 Task: Add an event with the title Product Development Brainstorming Session, date '2023/10/09', time 8:30 AM to 10:30 AMand add a description: This webinar is designed to provide participants with valuable insights into effective digital marketing strategies. It covers a wide range of topics, including search engine optimization (SEO), social media marketing, content marketing, email marketing, paid advertising, and more., put the event into Yellow category . Add location for the event as: 789 Reina Sofia Museum, Madrid, Spain, logged in from the account softage.3@softage.netand send the event invitation to softage.6@softage.net and softage.7@softage.net. Set a reminder for the event 12 hour before
Action: Mouse moved to (96, 98)
Screenshot: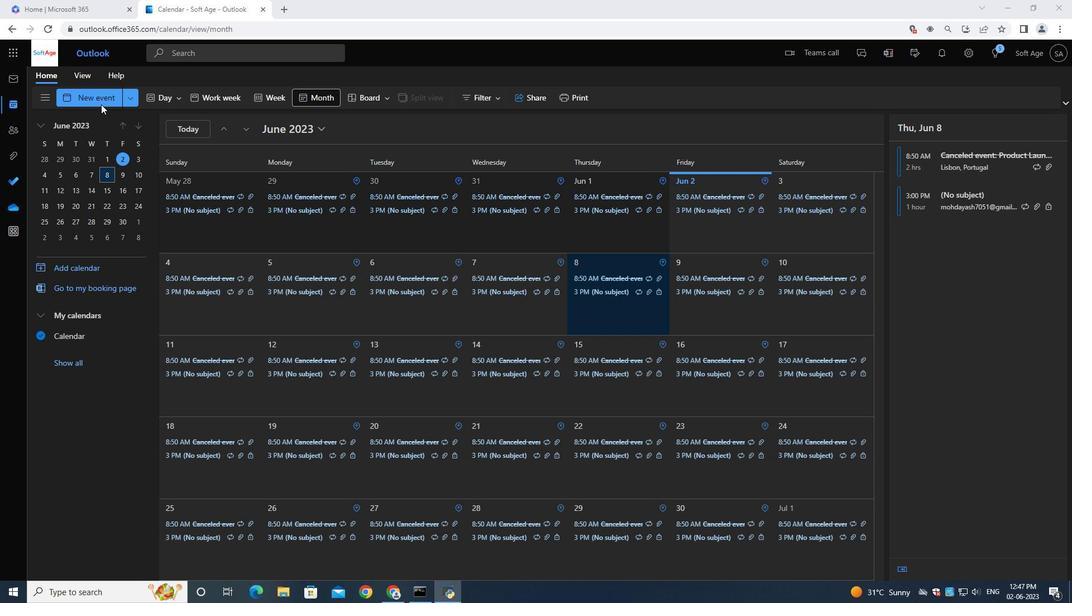 
Action: Mouse pressed left at (96, 98)
Screenshot: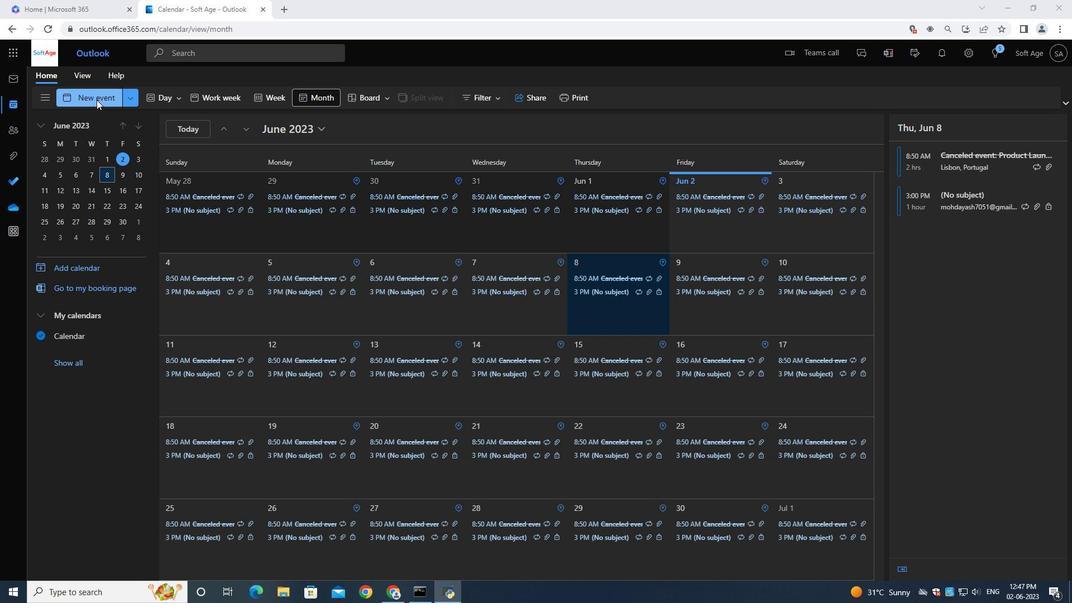 
Action: Mouse moved to (283, 168)
Screenshot: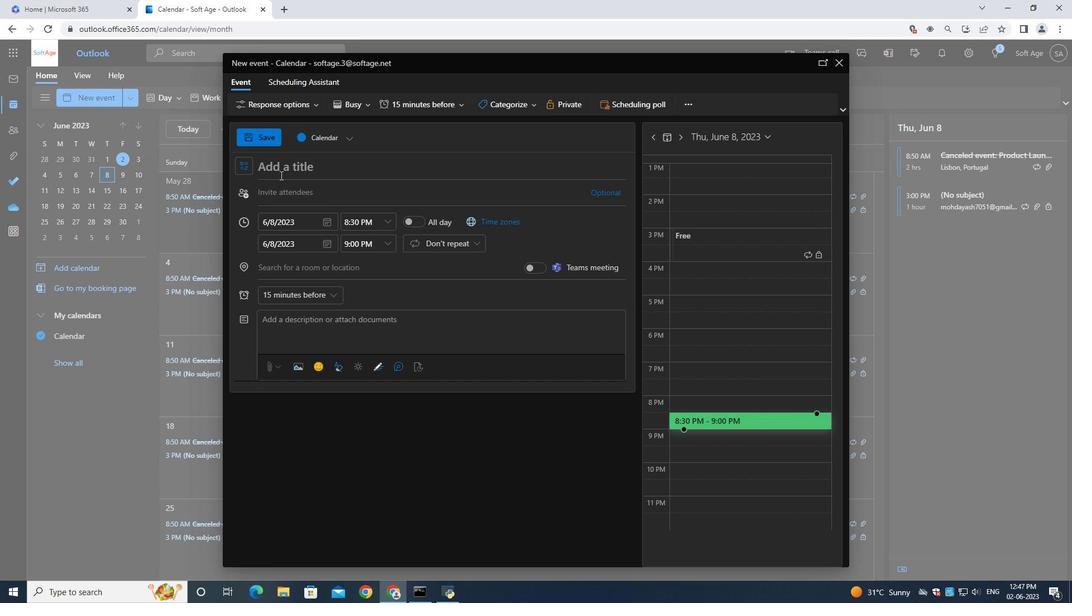 
Action: Mouse pressed left at (283, 168)
Screenshot: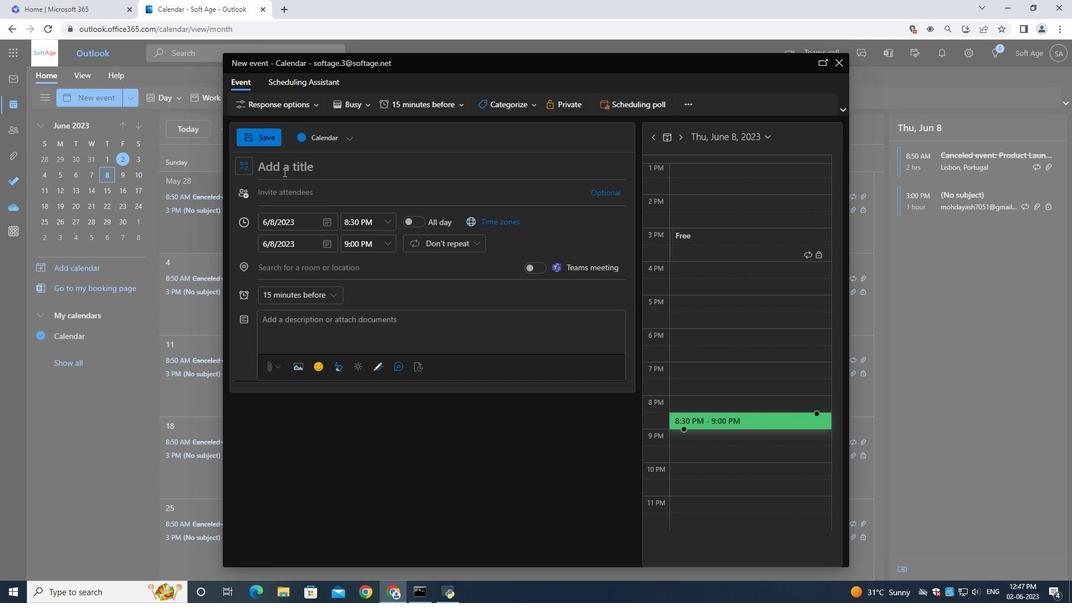 
Action: Key pressed <Key.shift>Product<Key.space><Key.shift>Development<Key.space><Key.shift><Key.shift><Key.shift><Key.shift><Key.shift><Key.shift><Key.shift><Key.shift><Key.shift><Key.shift><Key.shift><Key.shift><Key.shift><Key.shift><Key.shift><Key.shift><Key.shift><Key.shift><Key.shift><Key.shift><Key.shift><Key.shift><Key.shift><Key.shift><Key.shift><Key.shift><Key.shift><Key.shift><Key.shift><Key.shift><Key.shift><Key.shift><Key.shift><Key.shift><Key.shift><Key.shift><Key.shift><Key.shift><Key.shift><Key.shift><Key.shift><Key.shift>Brainstorming<Key.space><Key.shift>Session
Screenshot: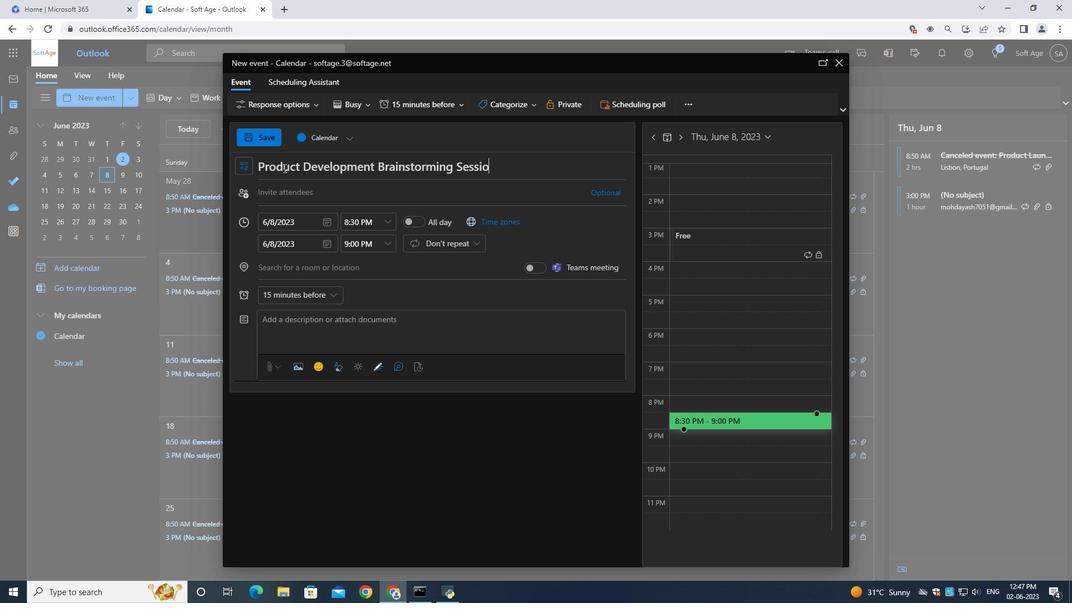 
Action: Mouse moved to (331, 224)
Screenshot: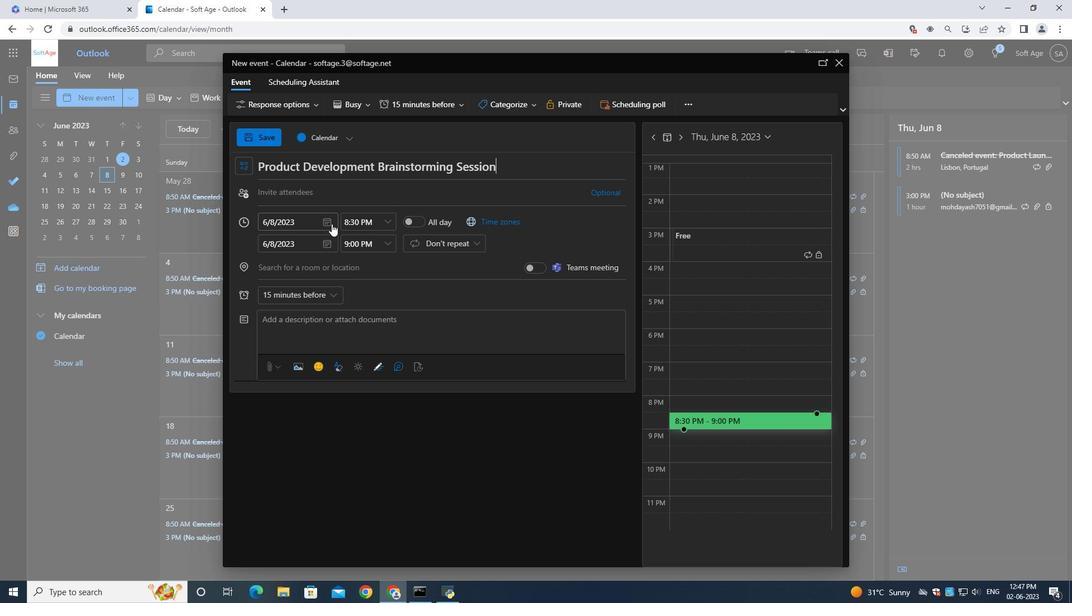 
Action: Mouse pressed left at (331, 224)
Screenshot: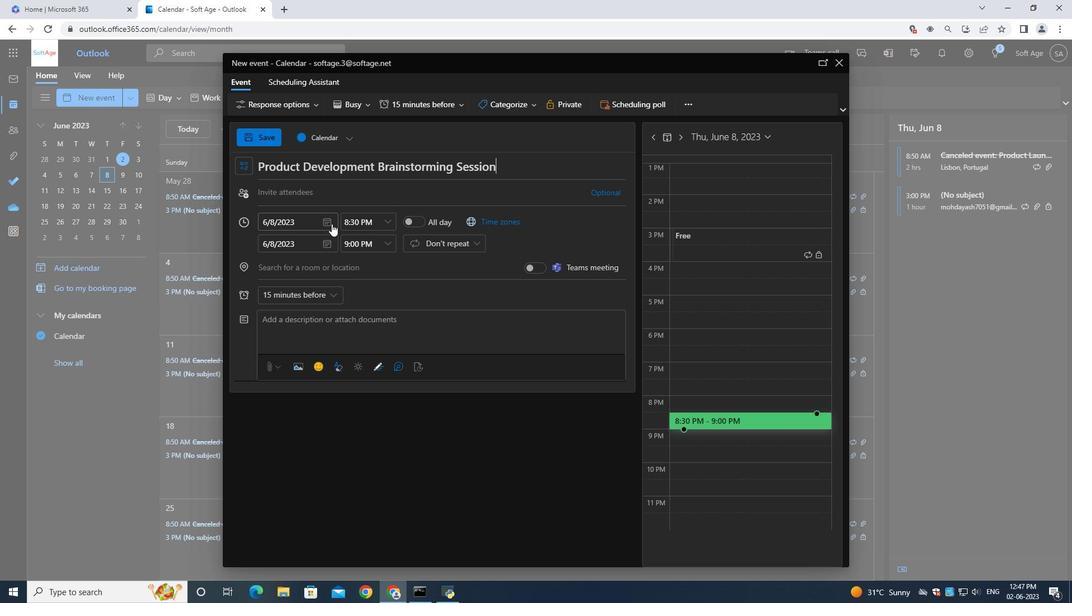 
Action: Mouse moved to (360, 249)
Screenshot: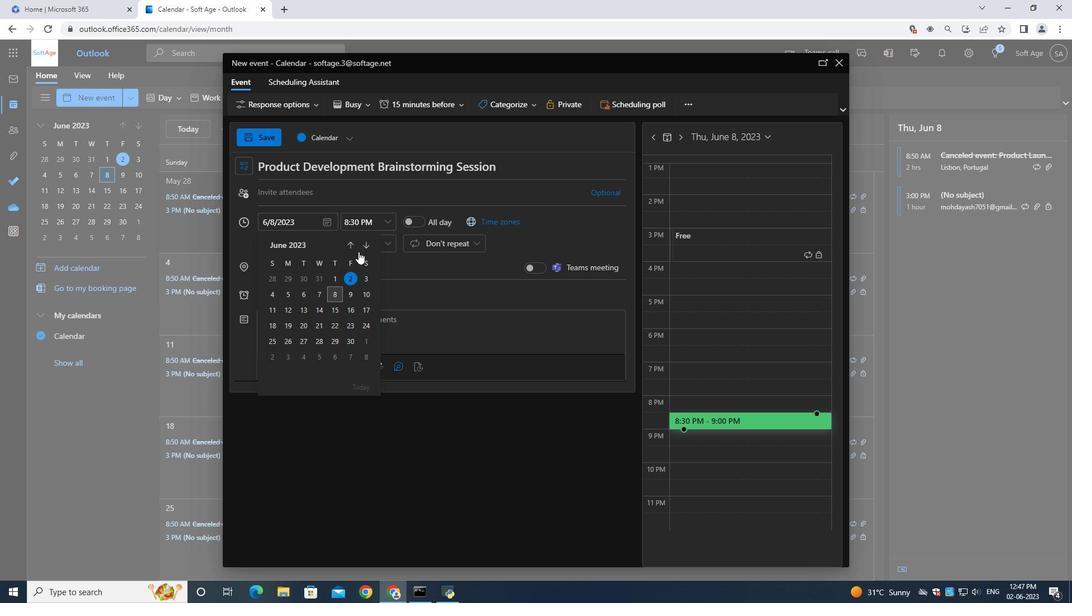 
Action: Mouse pressed left at (360, 249)
Screenshot: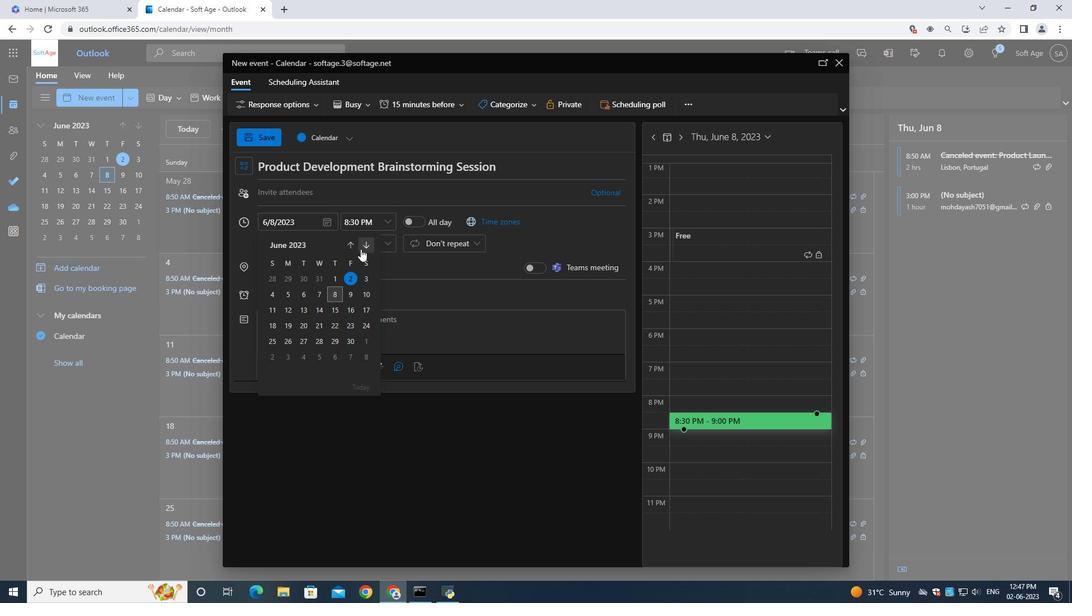 
Action: Mouse moved to (360, 249)
Screenshot: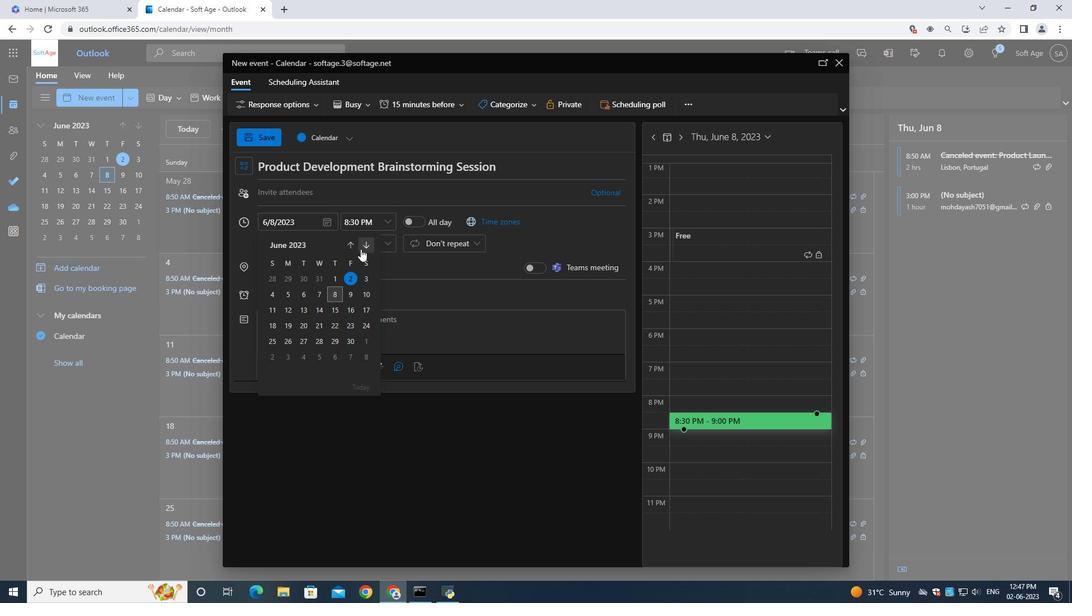 
Action: Mouse pressed left at (360, 249)
Screenshot: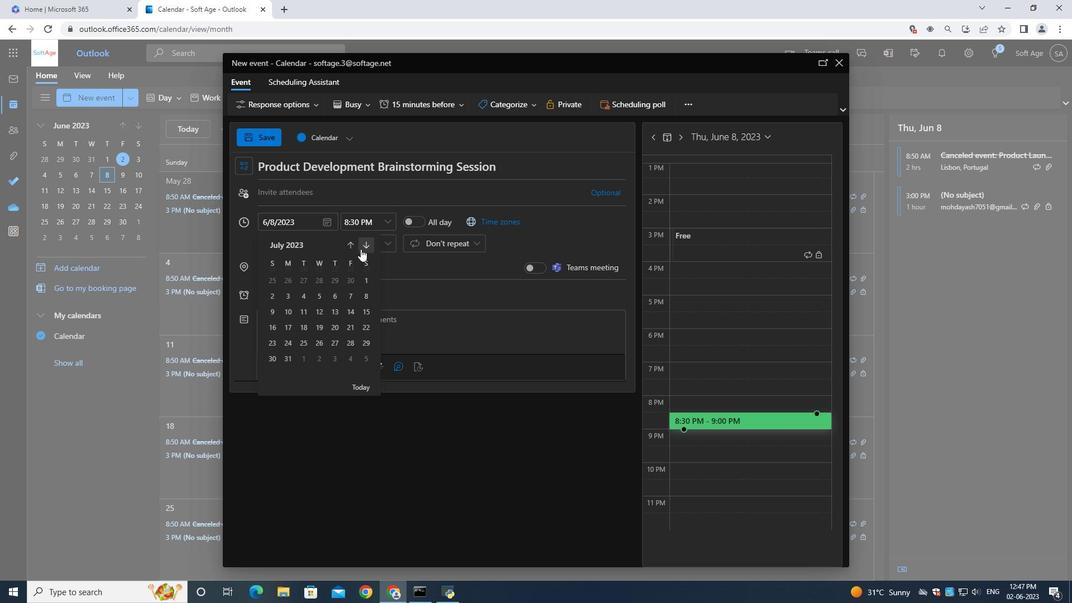 
Action: Mouse pressed left at (360, 249)
Screenshot: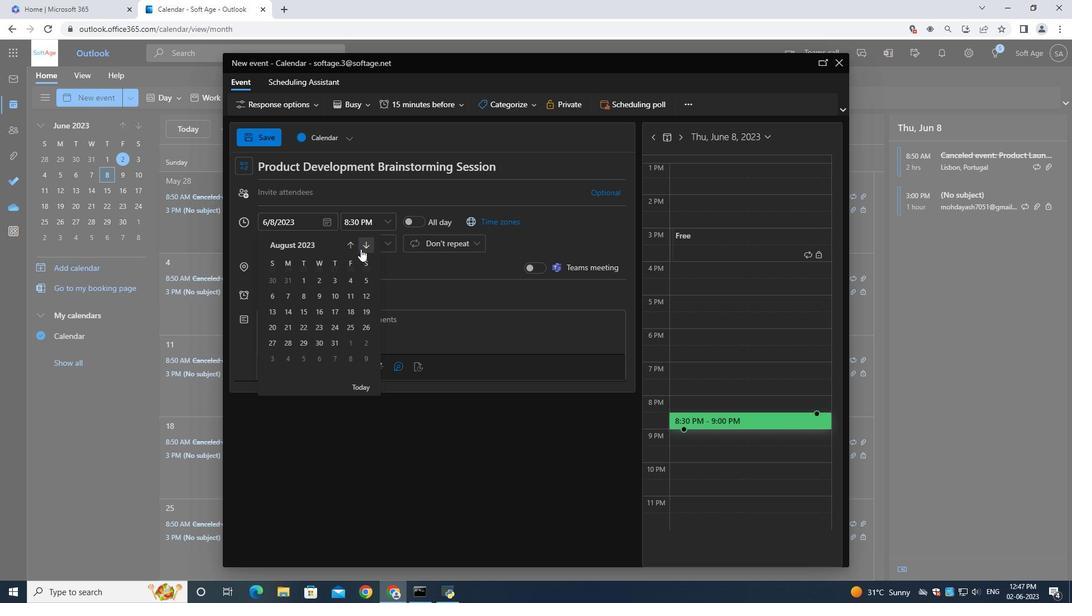 
Action: Mouse moved to (366, 248)
Screenshot: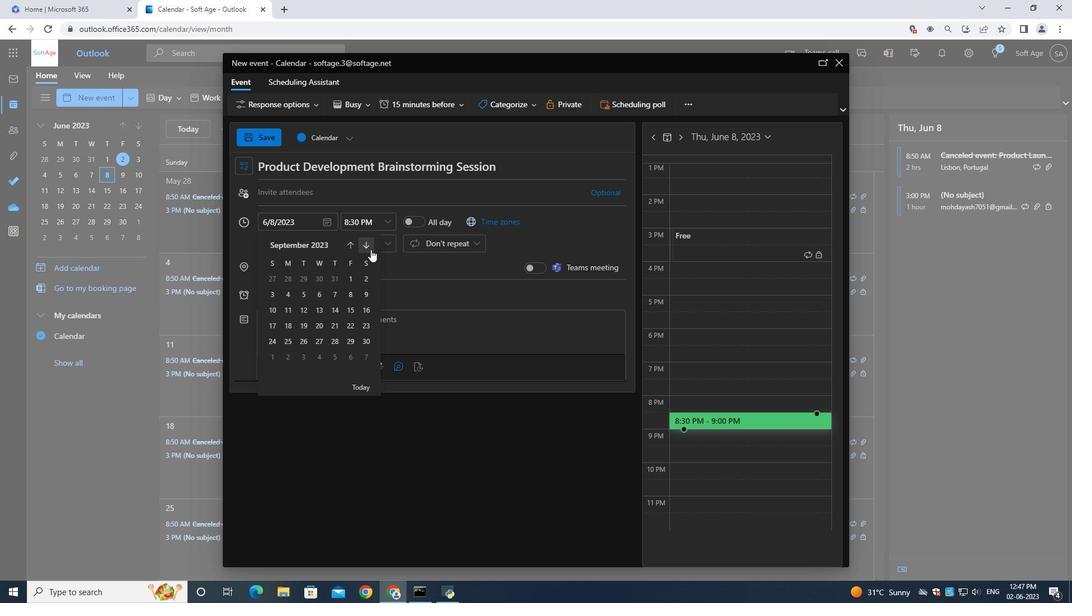 
Action: Mouse pressed left at (366, 248)
Screenshot: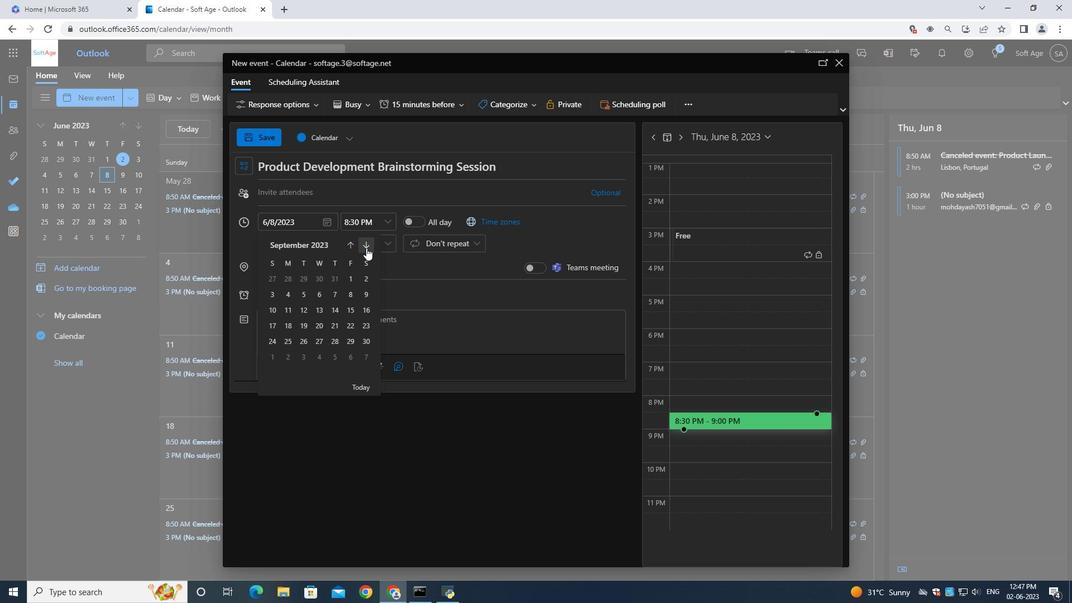 
Action: Mouse moved to (288, 294)
Screenshot: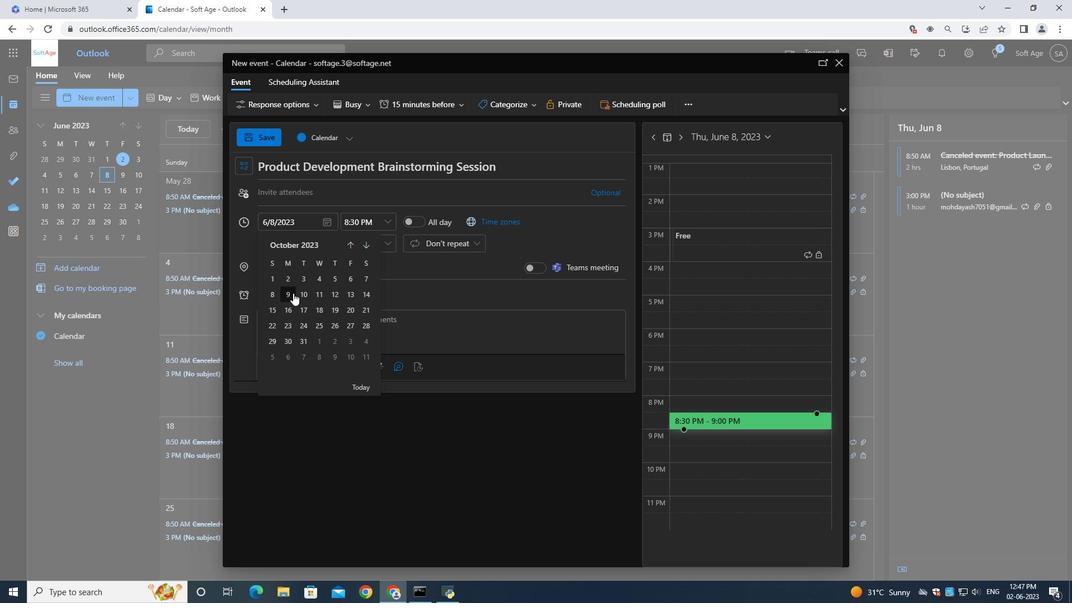 
Action: Mouse pressed left at (288, 294)
Screenshot: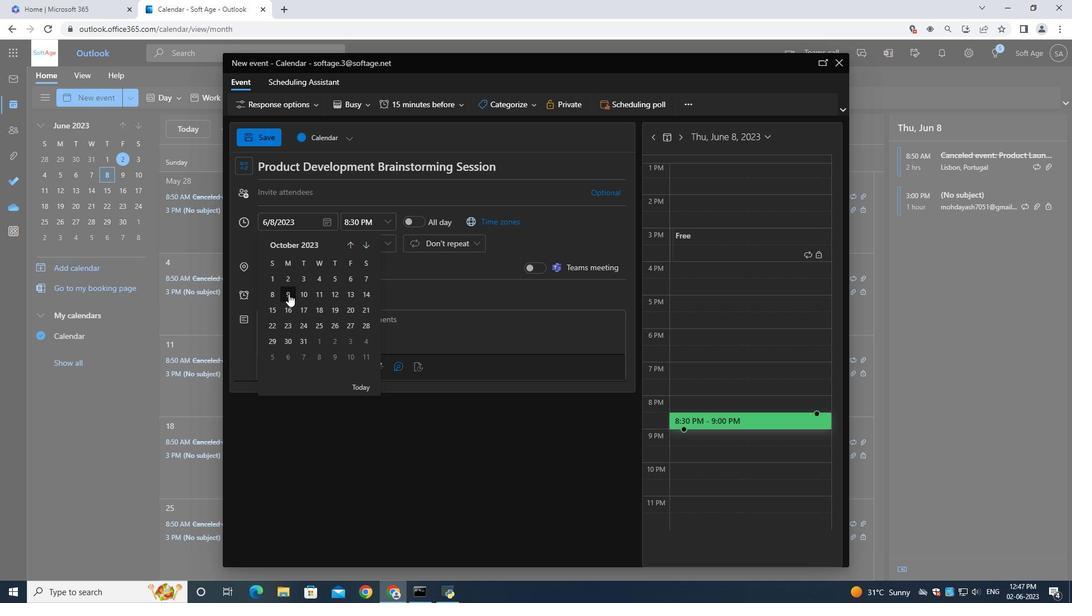 
Action: Mouse moved to (369, 218)
Screenshot: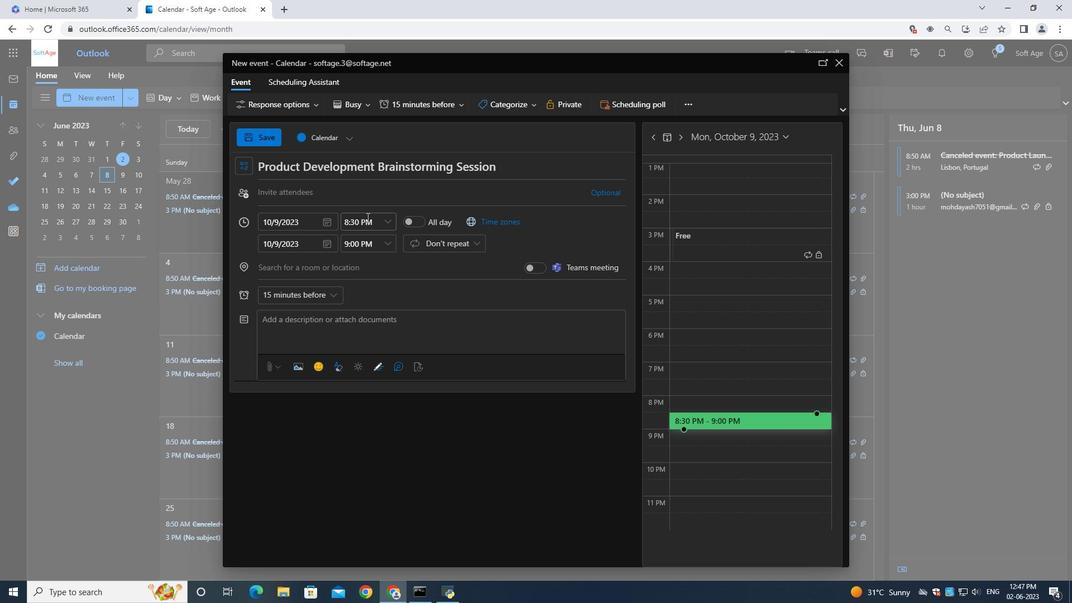 
Action: Mouse pressed left at (369, 218)
Screenshot: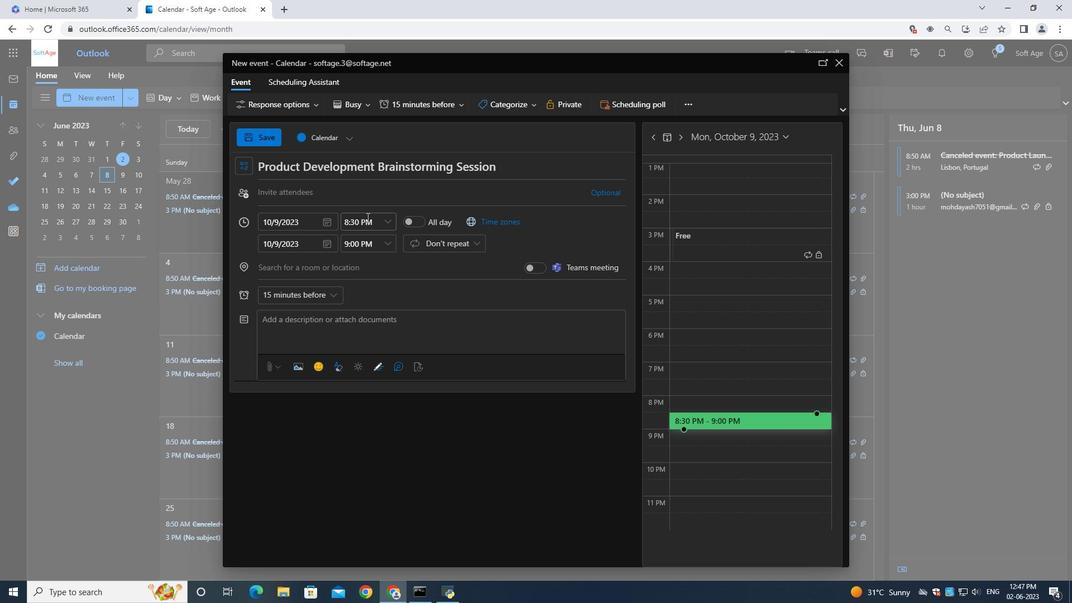 
Action: Mouse moved to (363, 222)
Screenshot: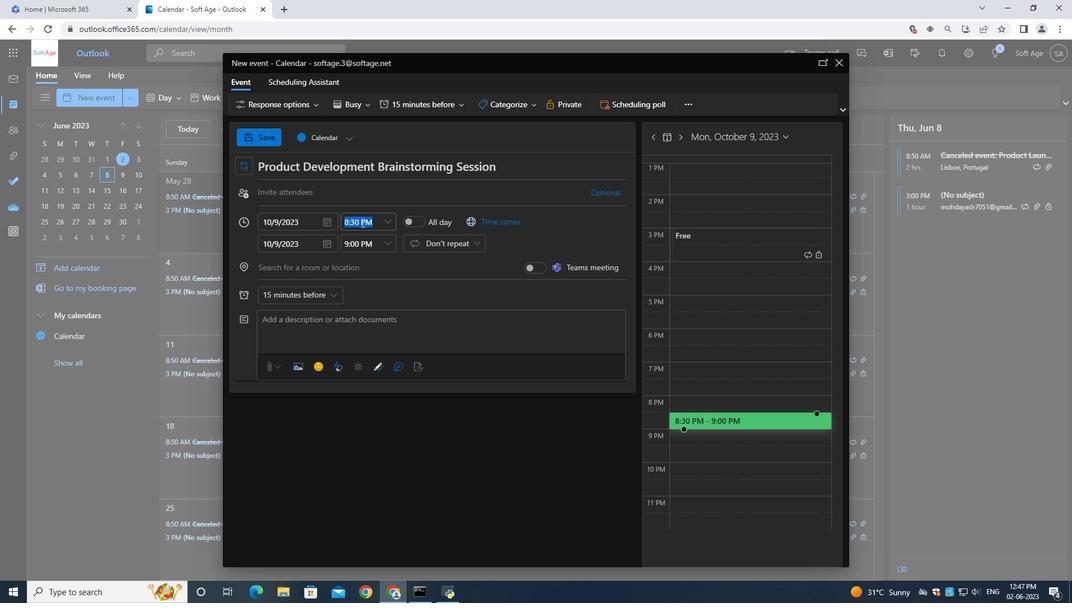 
Action: Mouse pressed left at (363, 222)
Screenshot: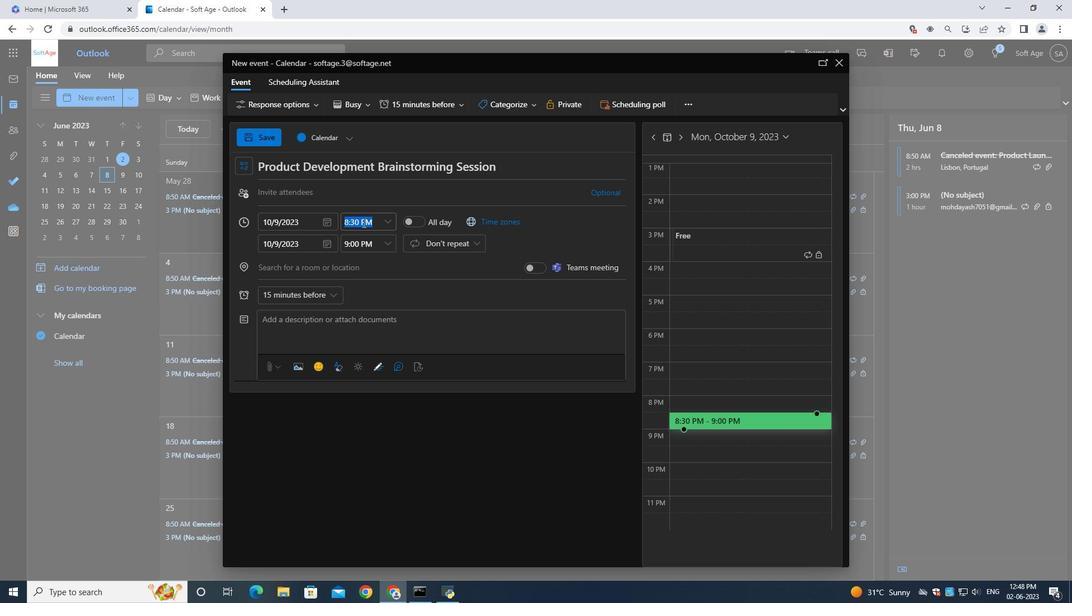 
Action: Mouse moved to (365, 220)
Screenshot: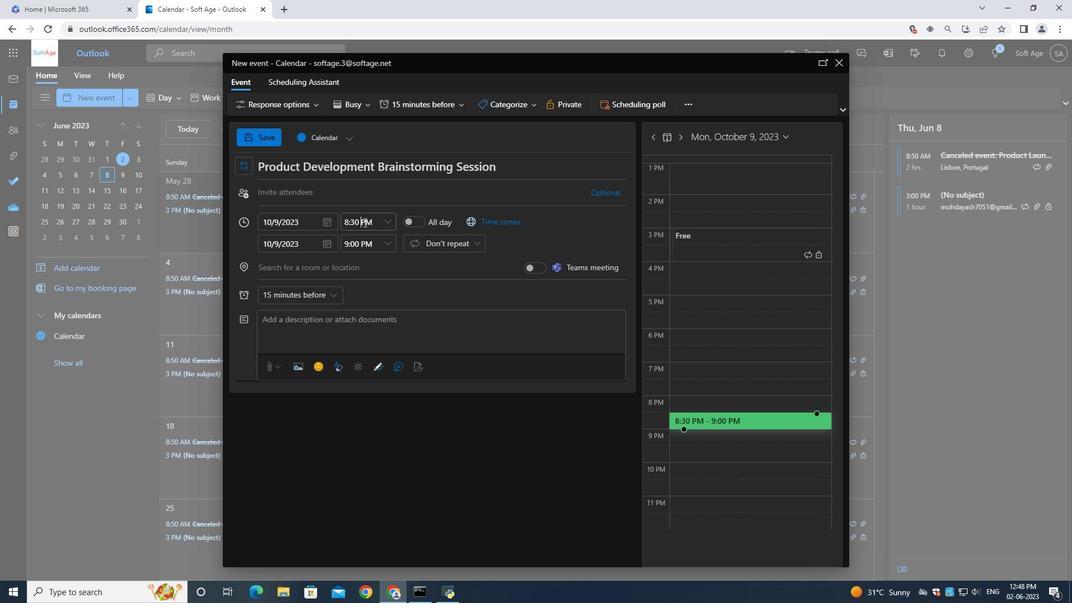 
Action: Mouse pressed left at (365, 220)
Screenshot: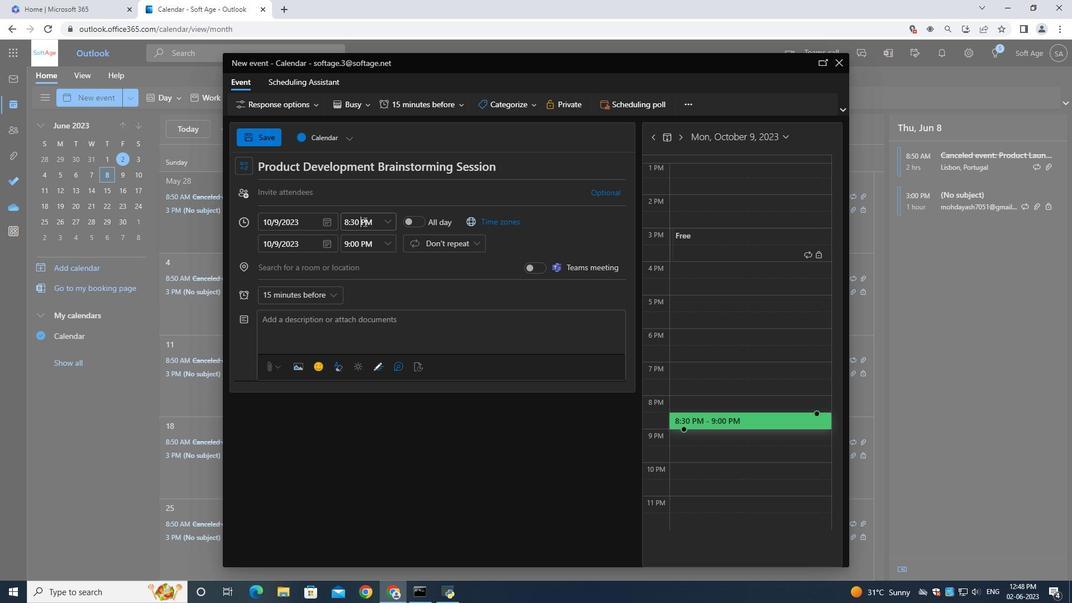 
Action: Mouse moved to (365, 225)
Screenshot: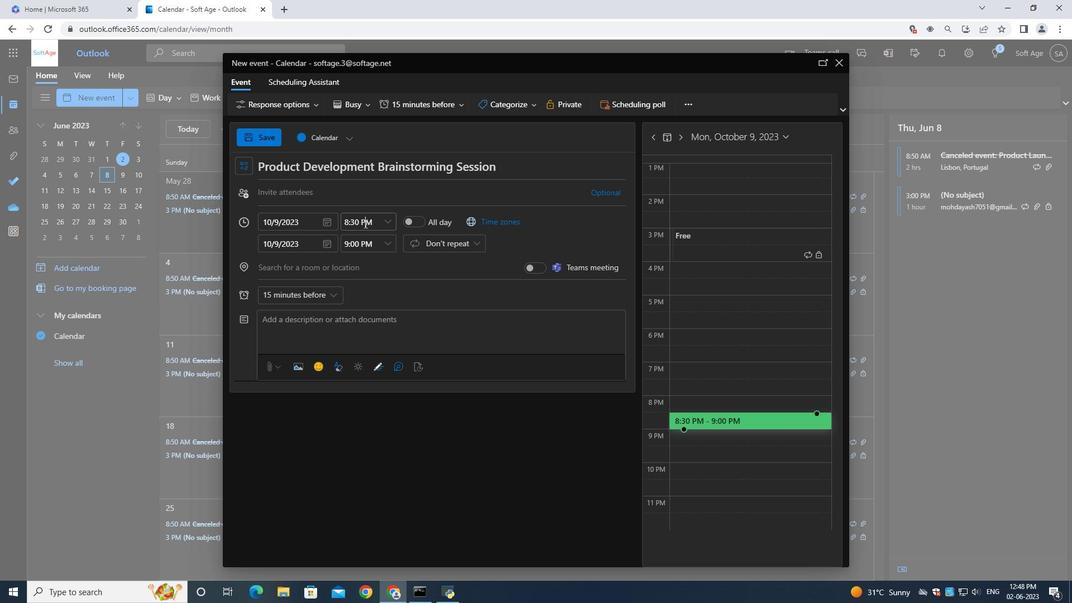 
Action: Key pressed <Key.backspace><Key.shift>A
Screenshot: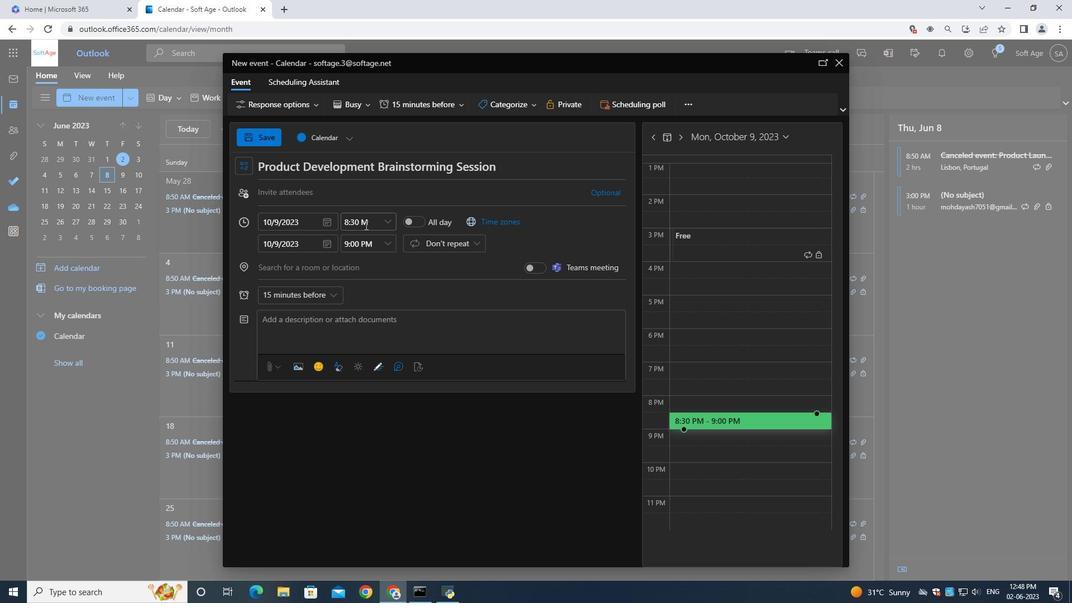 
Action: Mouse moved to (378, 249)
Screenshot: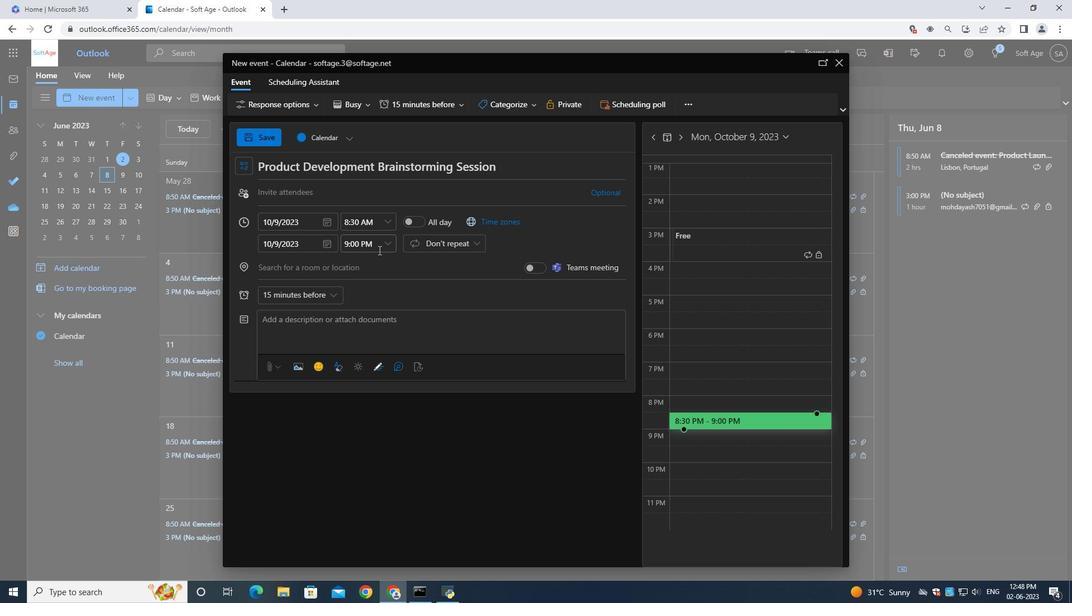 
Action: Mouse pressed left at (378, 249)
Screenshot: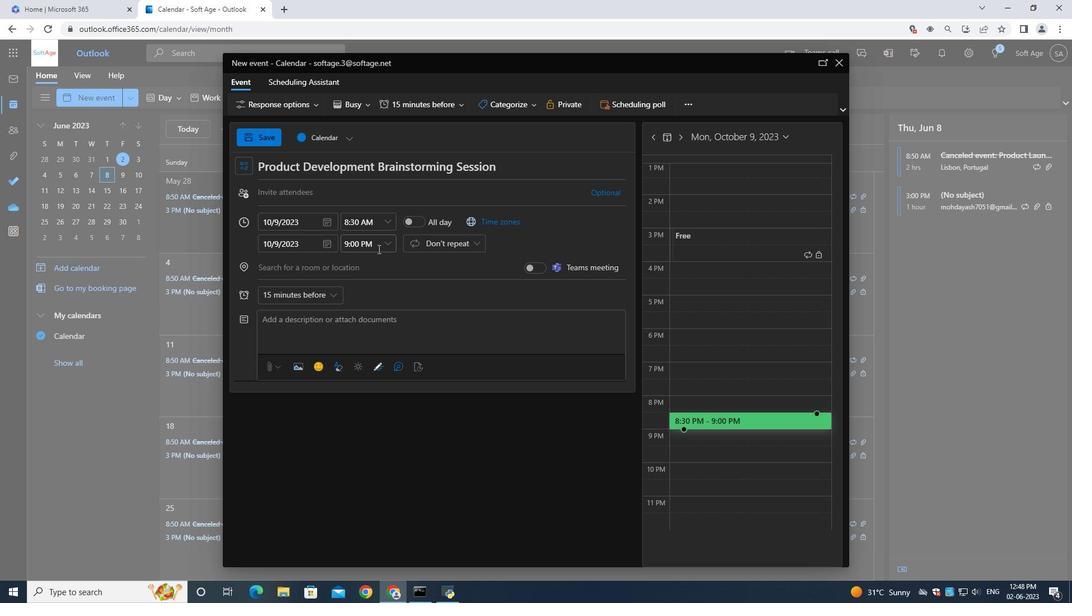 
Action: Mouse moved to (358, 249)
Screenshot: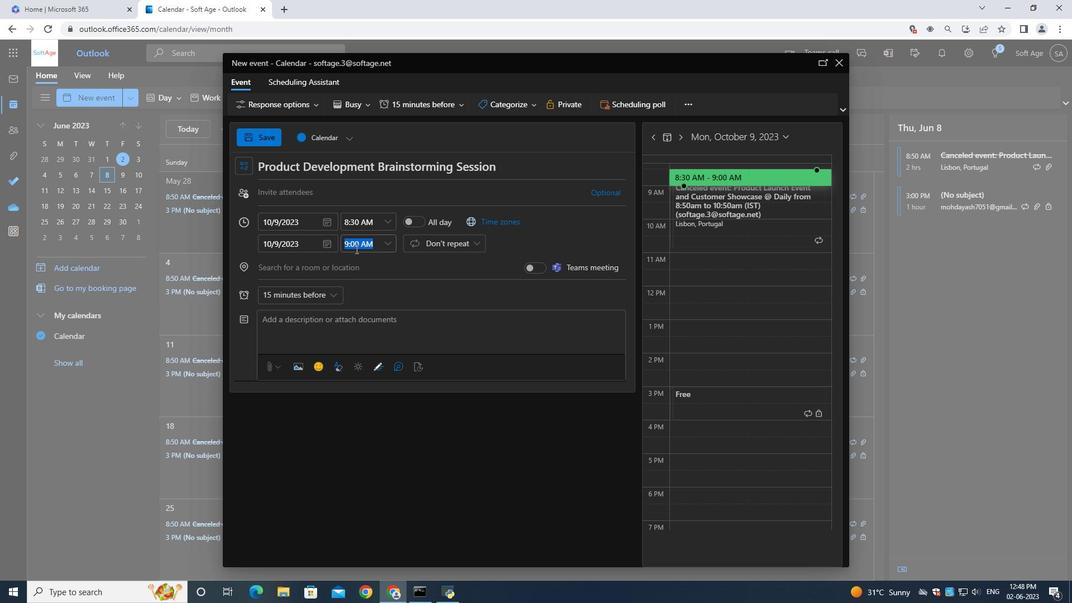 
Action: Key pressed 10<Key.shift_r>:30
Screenshot: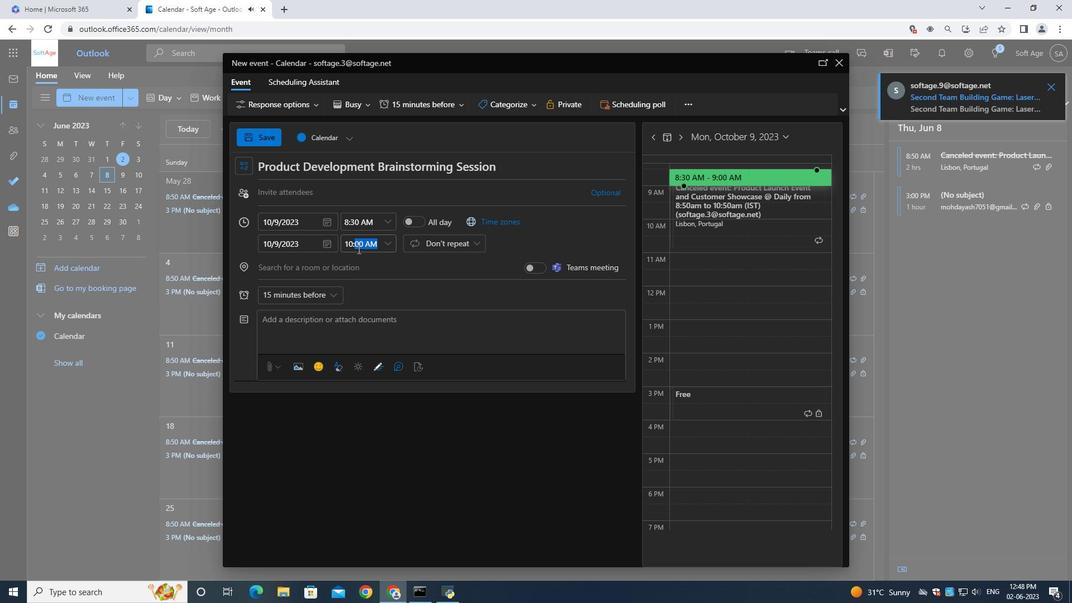 
Action: Mouse moved to (402, 271)
Screenshot: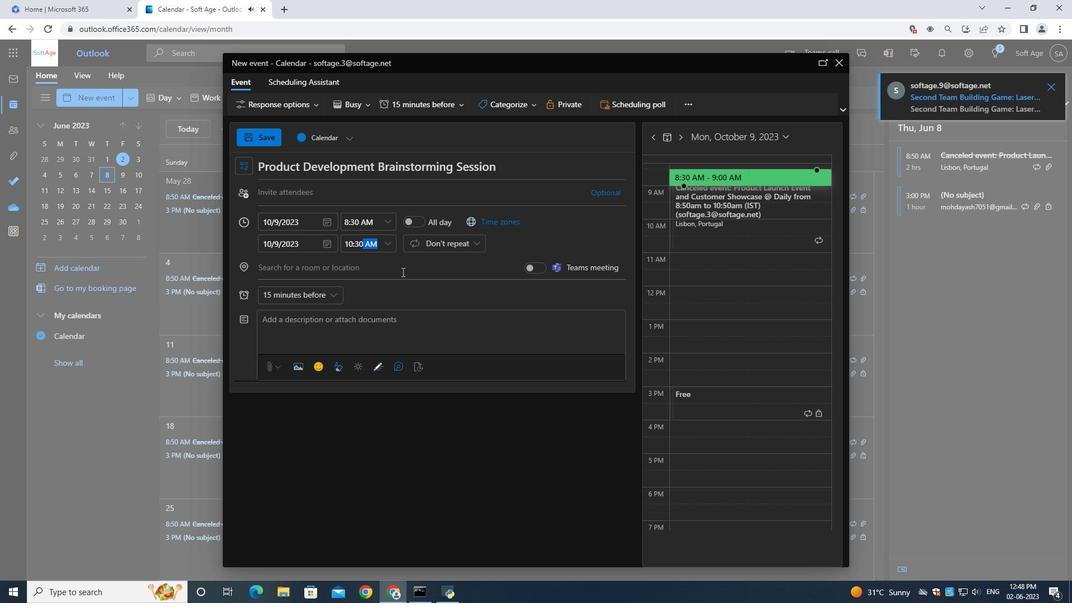
Action: Mouse pressed left at (402, 271)
Screenshot: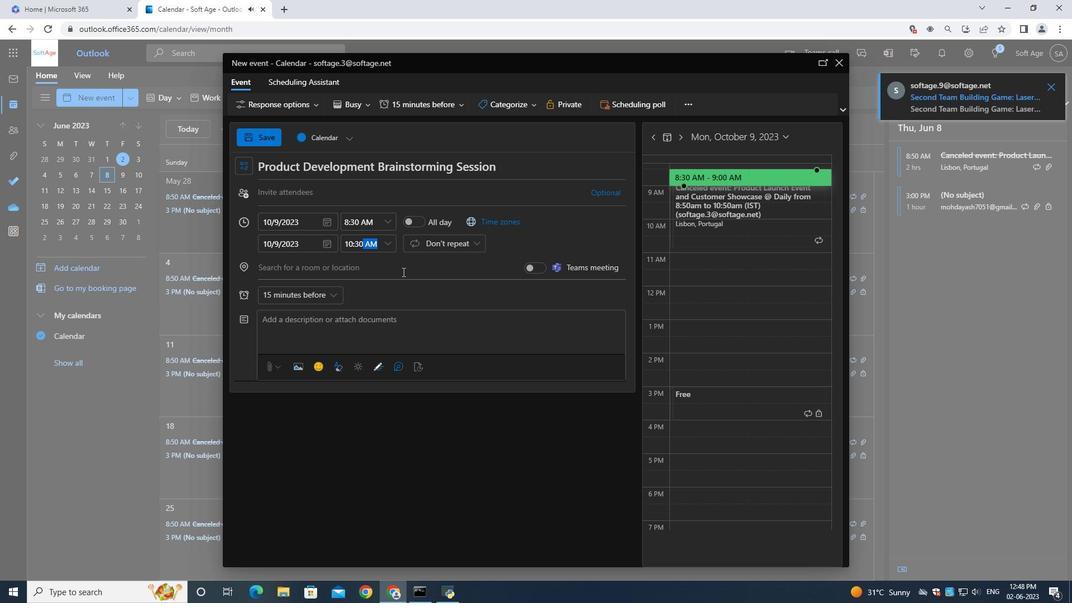 
Action: Mouse moved to (399, 324)
Screenshot: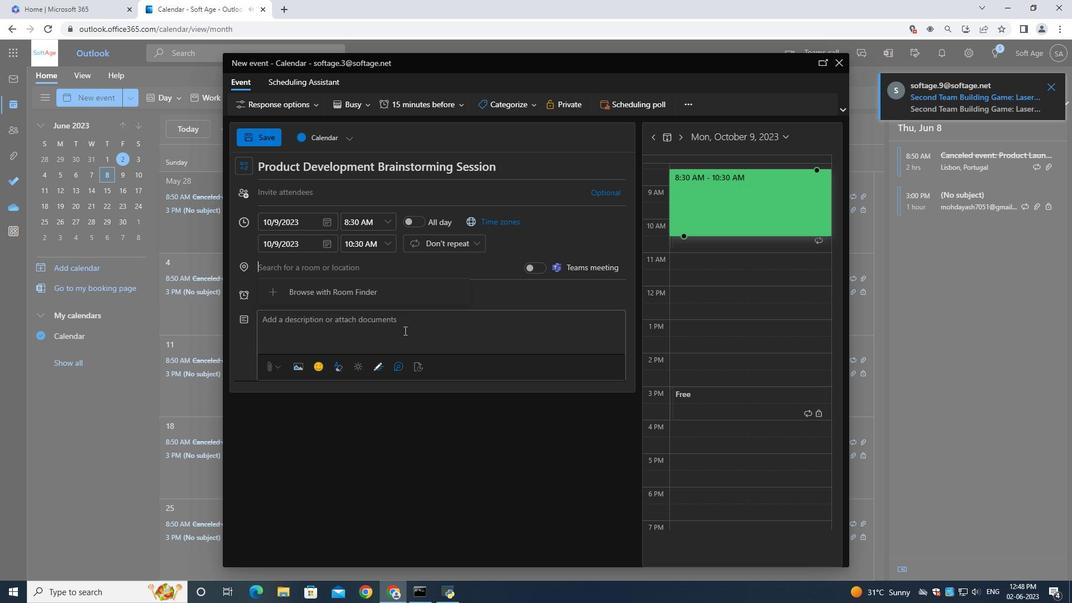 
Action: Mouse pressed left at (399, 324)
Screenshot: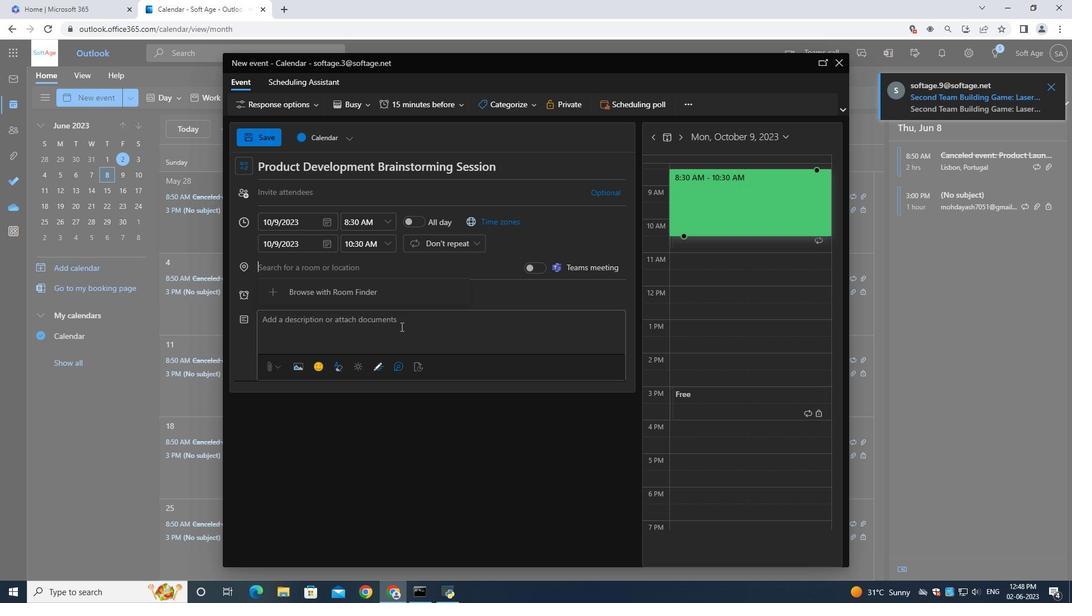 
Action: Key pressed <Key.shift>This<Key.space><Key.shift><Key.shift><Key.shift><Key.shift><Key.shift><Key.shift><Key.shift><Key.shift><Key.shift><Key.shift><Key.shift><Key.shift><Key.shift><Key.shift><Key.shift><Key.shift><Key.shift><Key.shift><Key.shift>webinar<Key.space>is<Key.space>designed<Key.space>to<Key.space>prob<Key.backspace>vide<Key.space>participants<Key.space>with<Key.space>valuable<Key.space>is<Key.space>de<Key.backspace><Key.backspace><Key.backspace><Key.backspace>nsights<Key.space>into<Key.space>effective<Key.space>digital<Key.space>marketing<Key.space>strart<Key.backspace><Key.backspace>tegies.<Key.shift><Key.shift><Key.shift><Key.shift><Key.shift><Key.shift><Key.shift><Key.shift><Key.shift><Key.shift><Key.shift><Key.shift><Key.shift><Key.shift><Key.shift><Key.shift><Key.shift><Key.shift><Key.shift><Key.shift><Key.shift><Key.shift><Key.shift>It<Key.space>cove<Key.backspace>
Screenshot: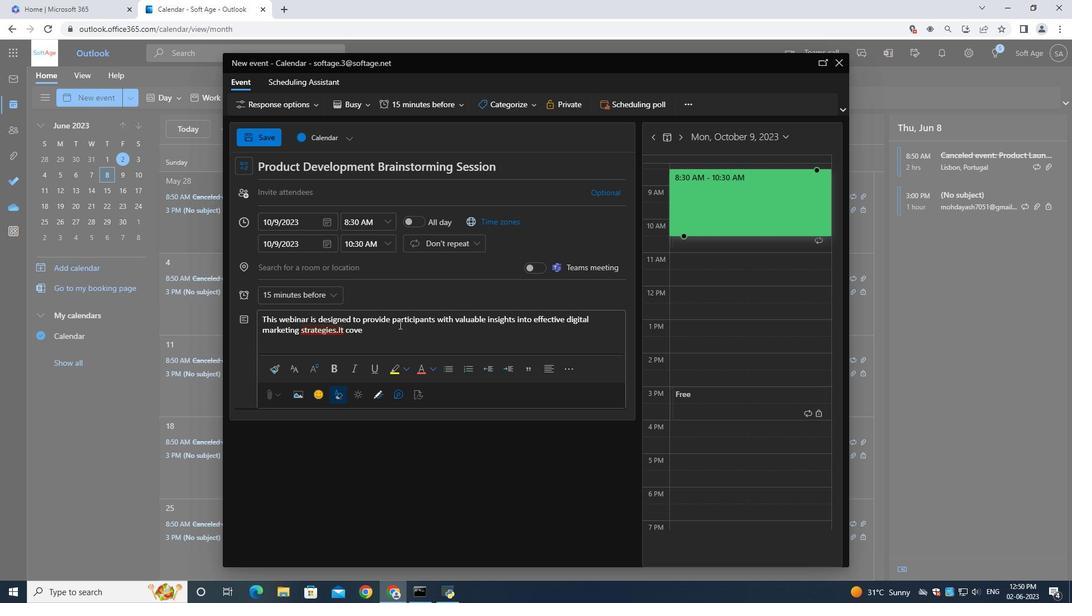 
Action: Mouse moved to (350, 333)
Screenshot: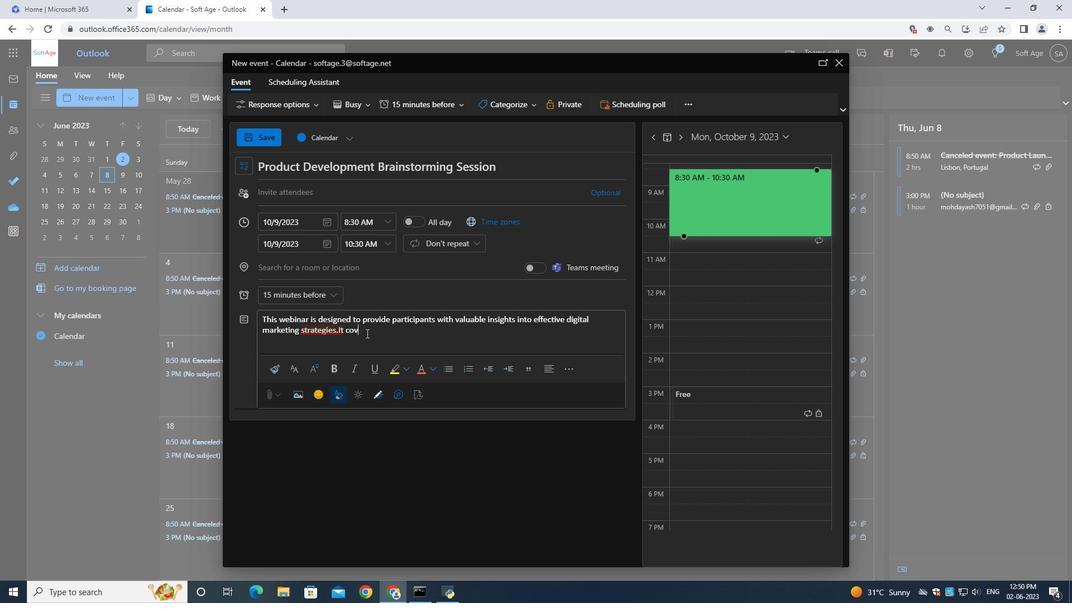 
Action: Key pressed <Key.backspace>
Screenshot: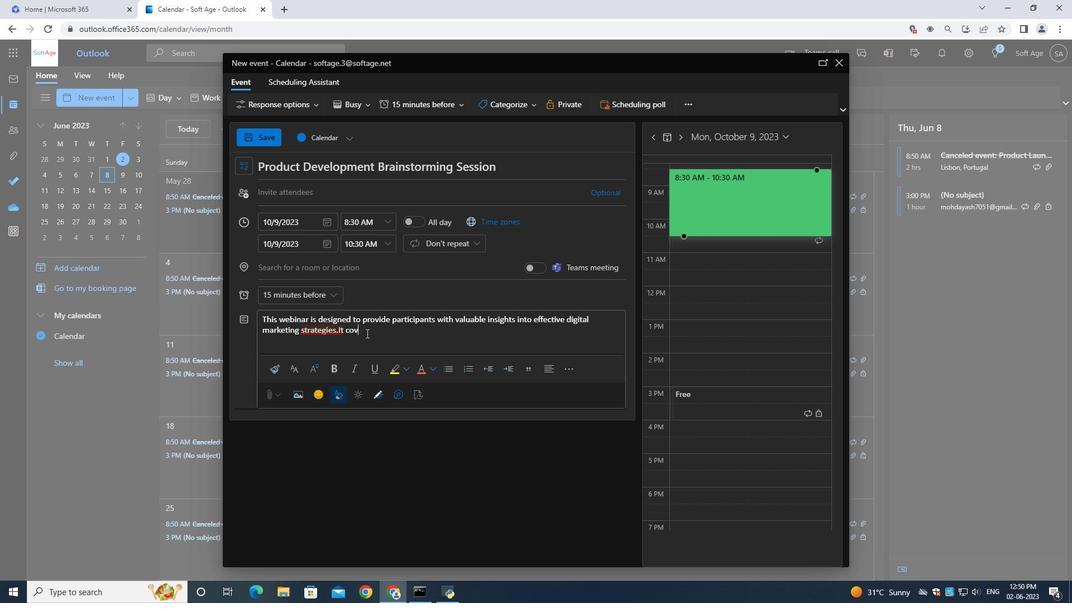 
Action: Mouse moved to (350, 333)
Screenshot: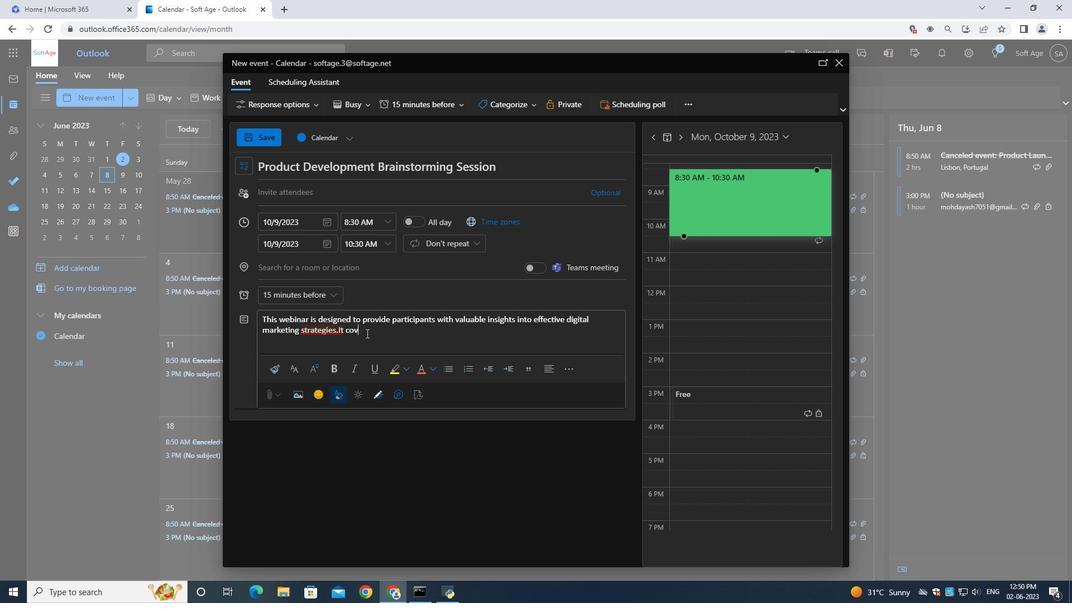 
Action: Key pressed <Key.backspace>
Screenshot: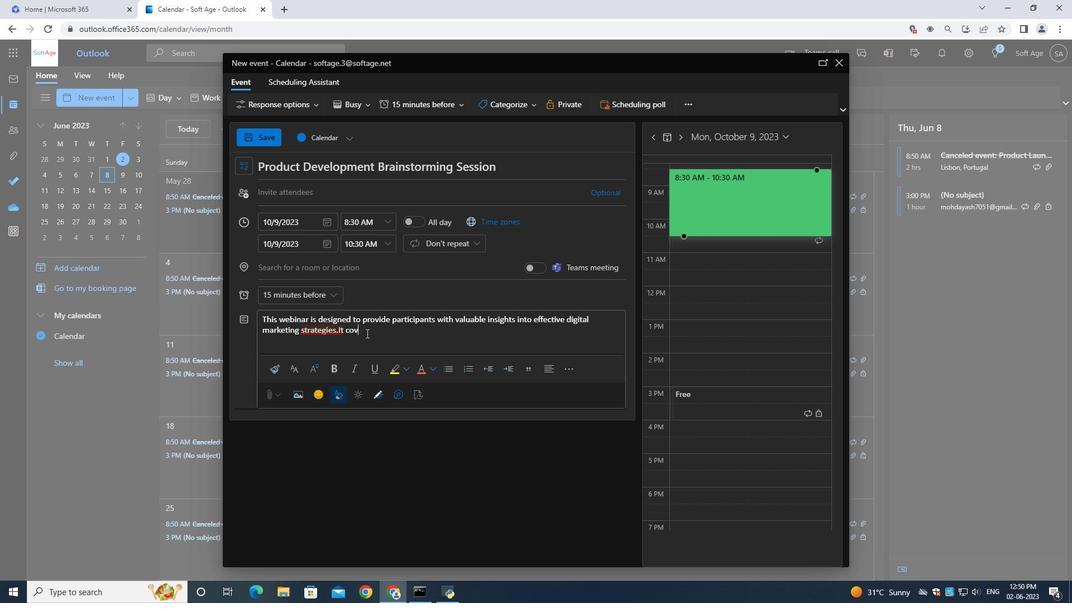 
Action: Mouse moved to (350, 332)
Screenshot: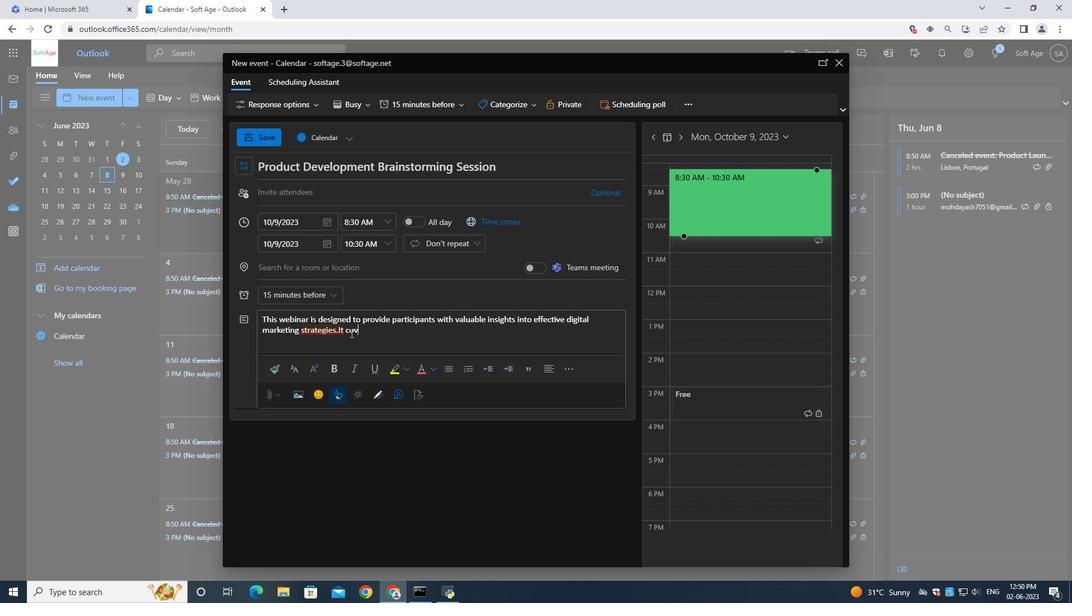 
Action: Key pressed <Key.backspace><Key.backspace><Key.backspace><Key.backspace>
Screenshot: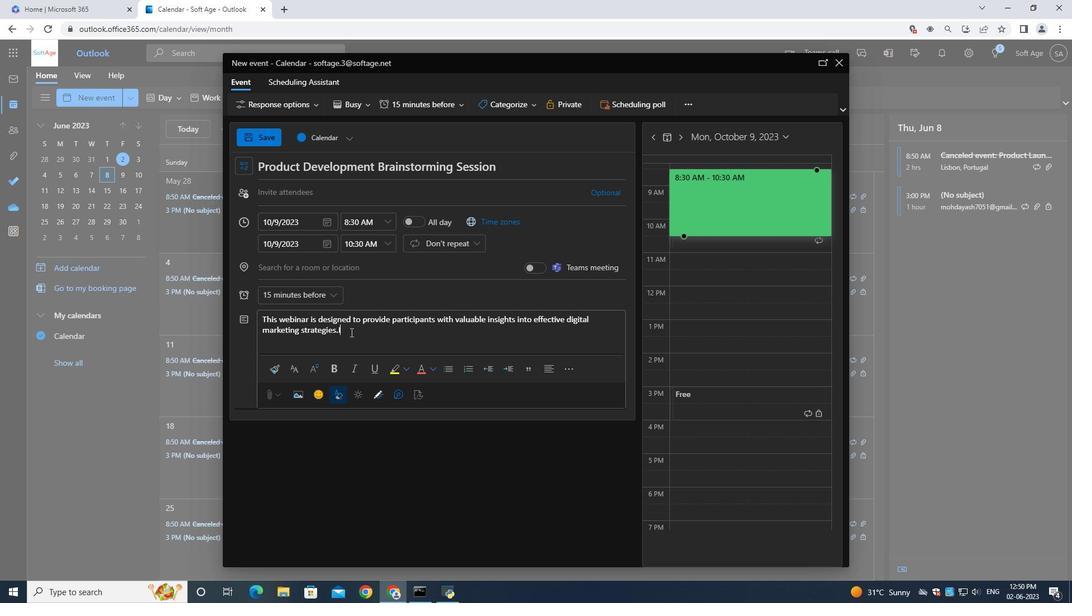 
Action: Mouse moved to (350, 332)
Screenshot: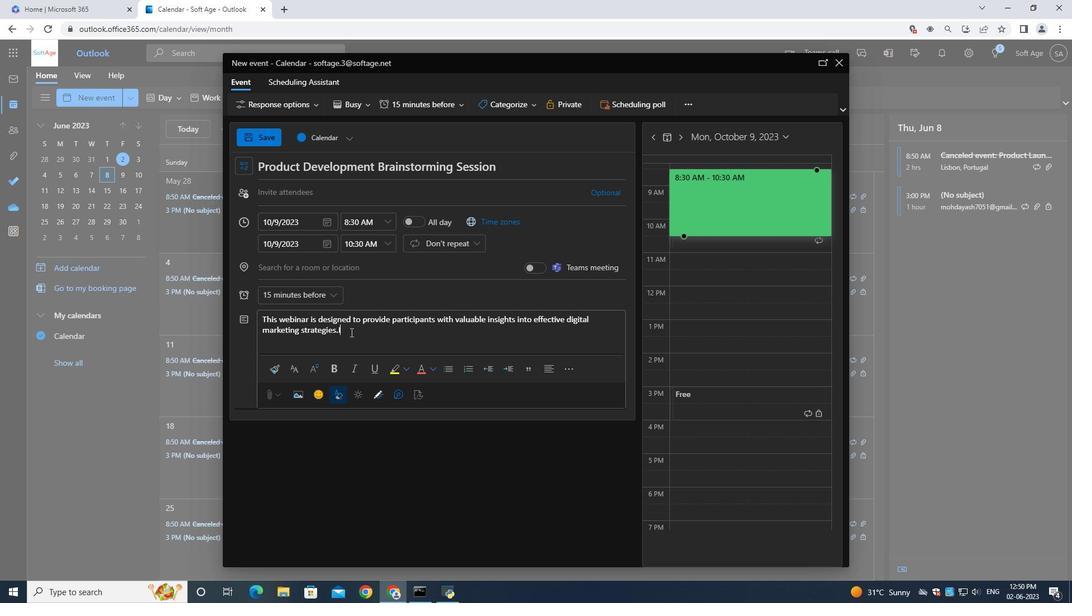 
Action: Key pressed <Key.space>cover
Screenshot: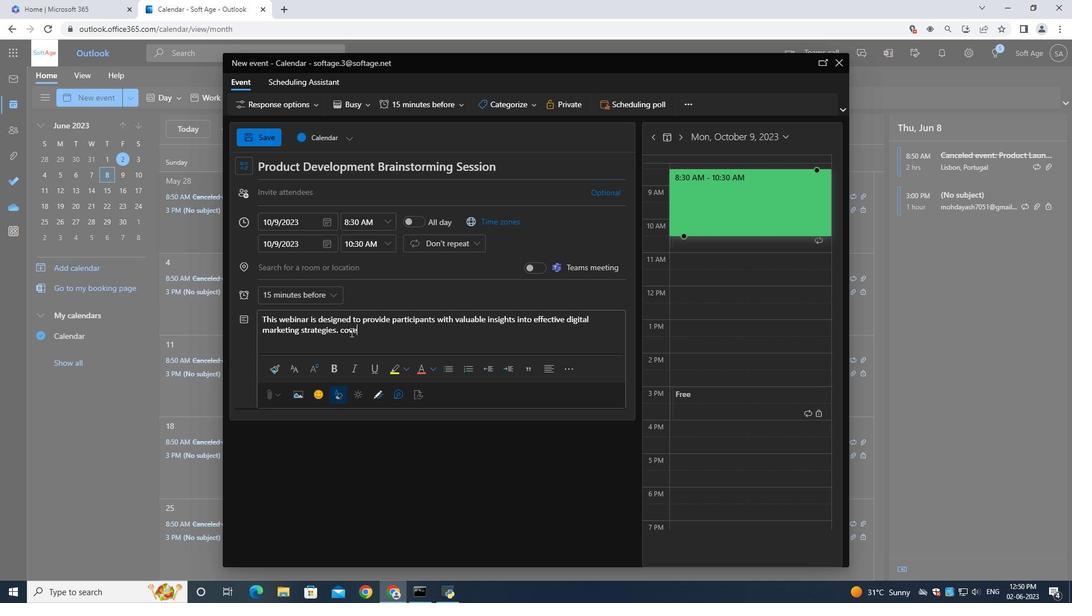 
Action: Mouse moved to (401, 333)
Screenshot: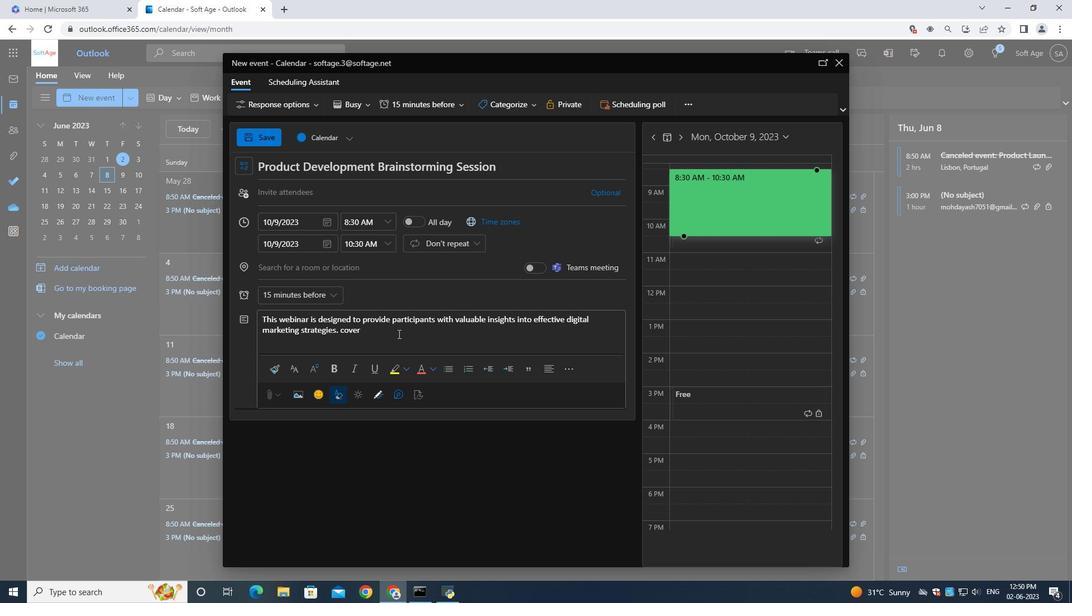 
Action: Key pressed <Key.space><Key.backspace><Key.backspace>
Screenshot: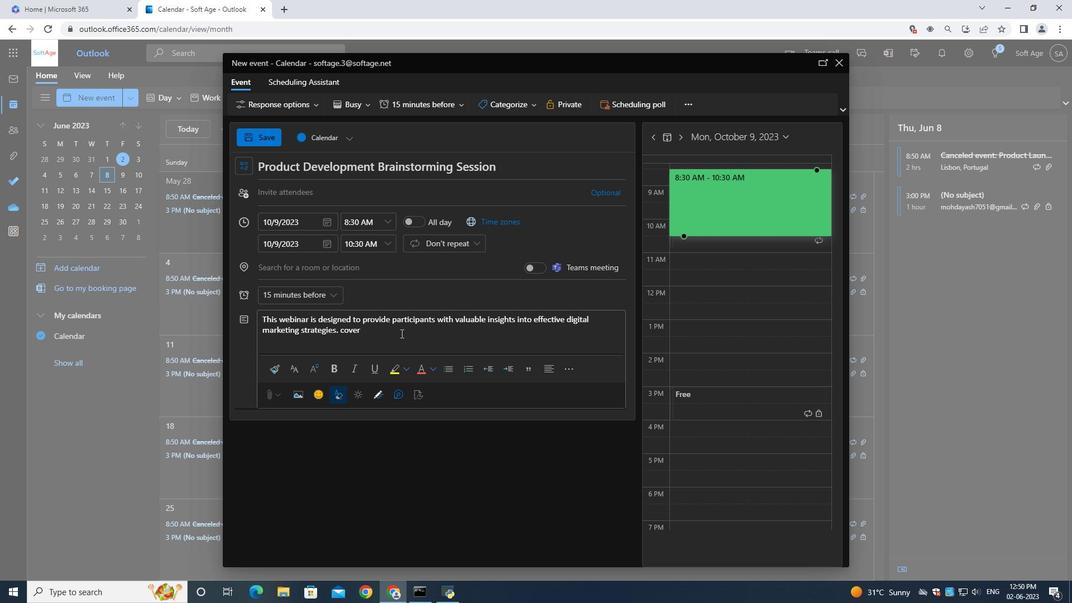 
Action: Mouse moved to (397, 332)
Screenshot: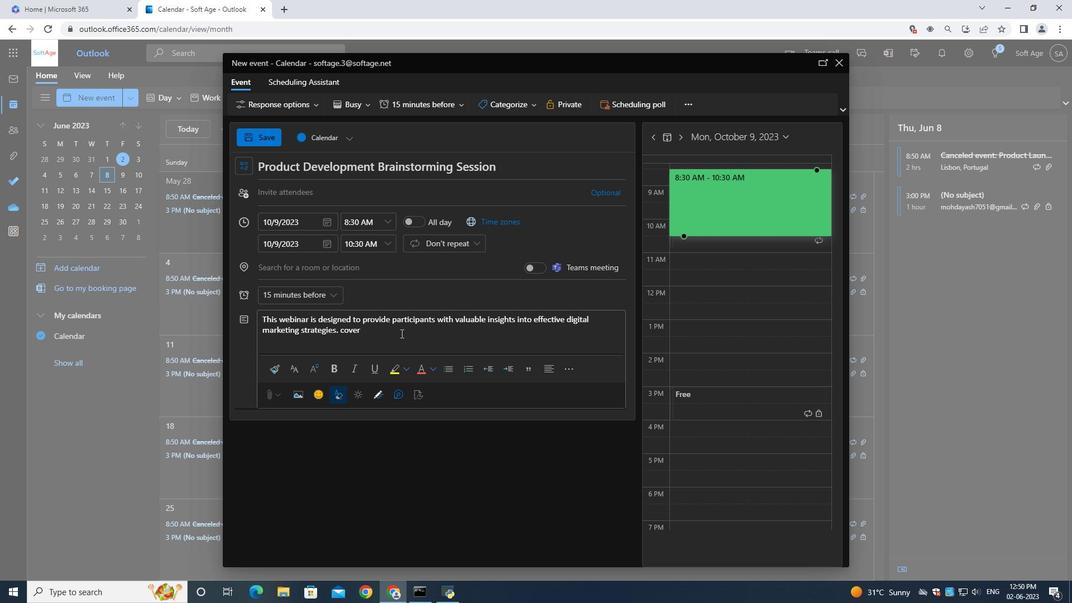 
Action: Key pressed <Key.backspace>
Screenshot: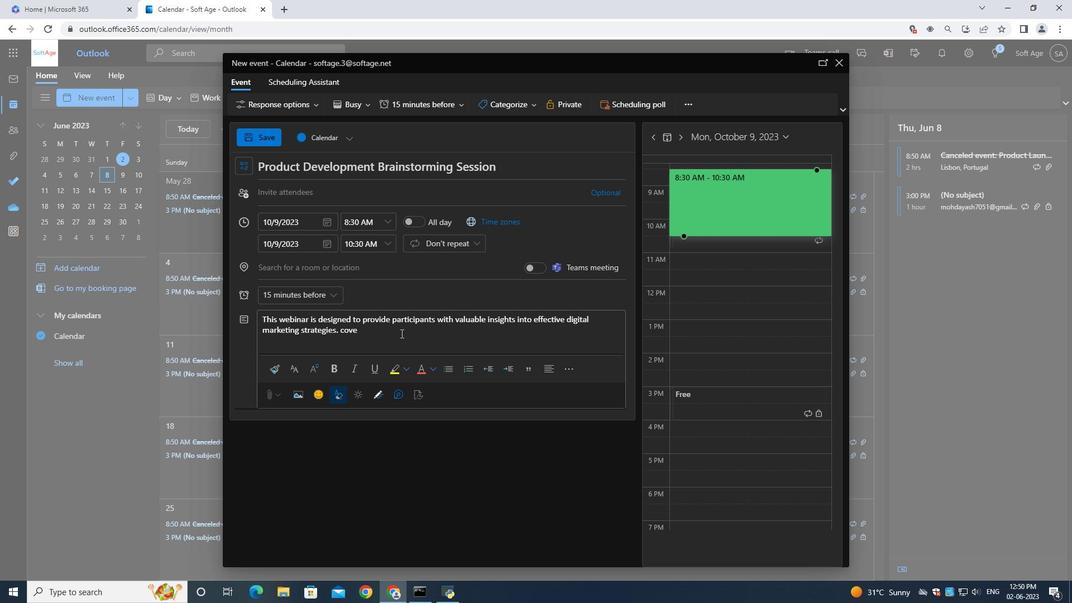 
Action: Mouse moved to (393, 335)
Screenshot: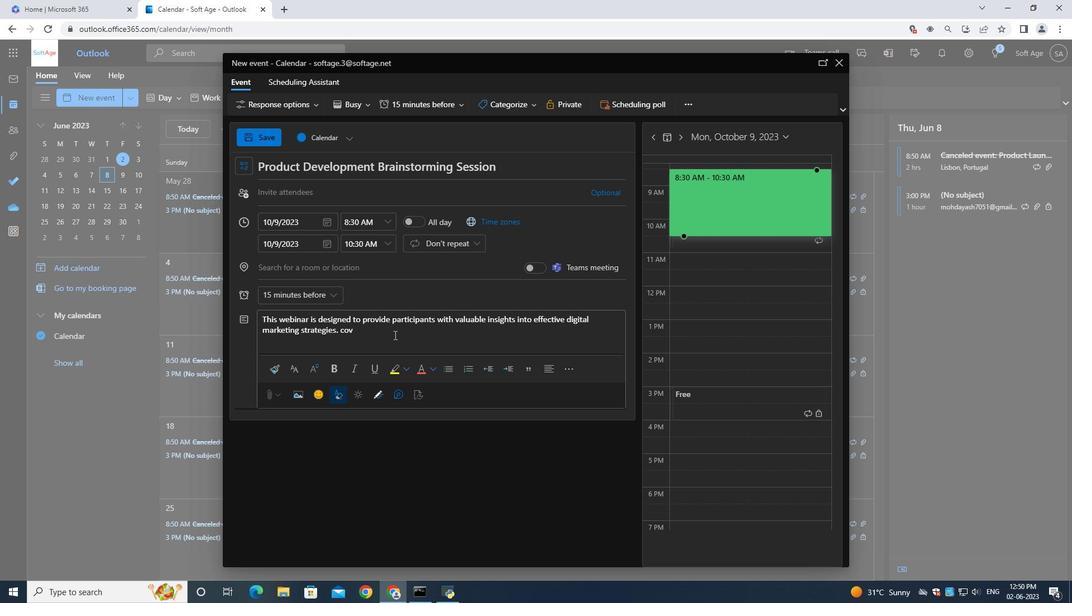 
Action: Key pressed <Key.backspace><Key.backspace><Key.backspace><Key.shift>It<Key.space>covers<Key.space>a<Key.space>wide<Key.space>ranger<Key.backspace><Key.space>of<Key.space>topice<Key.backspace>s,<Key.space>including<Key.space>serch<Key.space><Key.backspace><Key.backspace><Key.backspace><Key.backspace>arch<Key.space>engine<Key.space>optimiiz<Key.backspace><Key.backspace>zation<Key.space><Key.shift><Key.shift><Key.shift><Key.shift><Key.shift><Key.shift><Key.shift><Key.shift><Key.shift><Key.shift><Key.shift>(SEO),<Key.space><Key.shift><Key.shift><Key.shift><Key.shift><Key.shift><Key.shift><Key.shift><Key.shift><Key.shift><Key.shift><Key.shift><Key.shift><Key.shift><Key.shift><Key.shift><Key.shift>social<Key.space>media<Key.space>markiting<Key.space><Key.backspace><Key.backspace><Key.backspace><Key.backspace><Key.backspace><Key.backspace>eting<Key.space><Key.backspace>,<Key.space>content<Key.space>marketing<Key.space>,<Key.backspace><Key.backspace>,<Key.space>email<Key.space>marketing<Key.space><Key.backspace>,<Key.space>paid<Key.space>advertising,<Key.space>and<Key.space>more.,
Screenshot: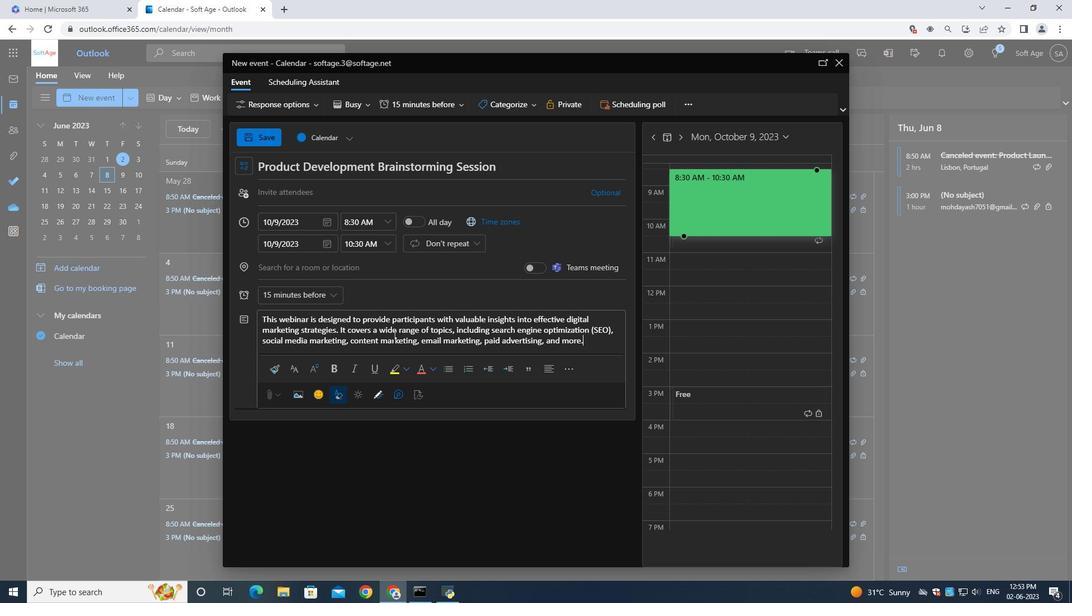 
Action: Mouse moved to (524, 104)
Screenshot: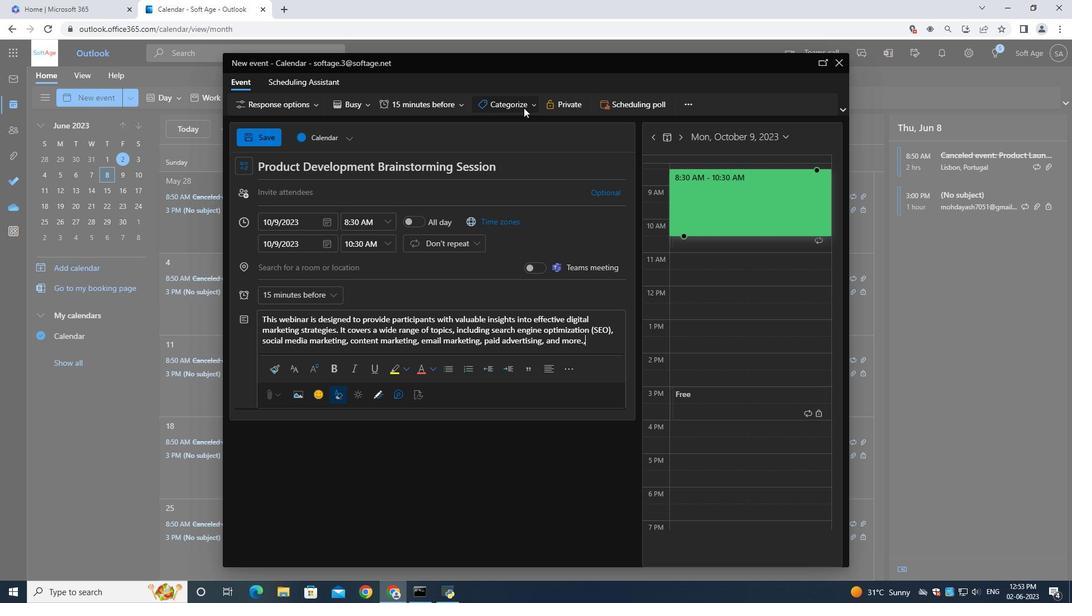 
Action: Mouse pressed left at (524, 104)
Screenshot: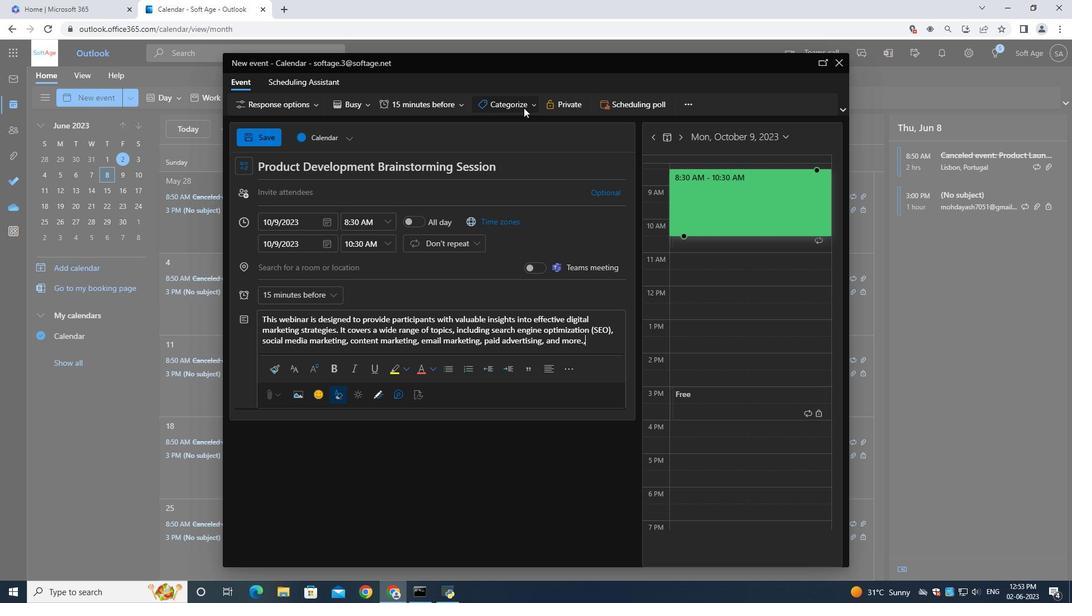 
Action: Mouse moved to (513, 214)
Screenshot: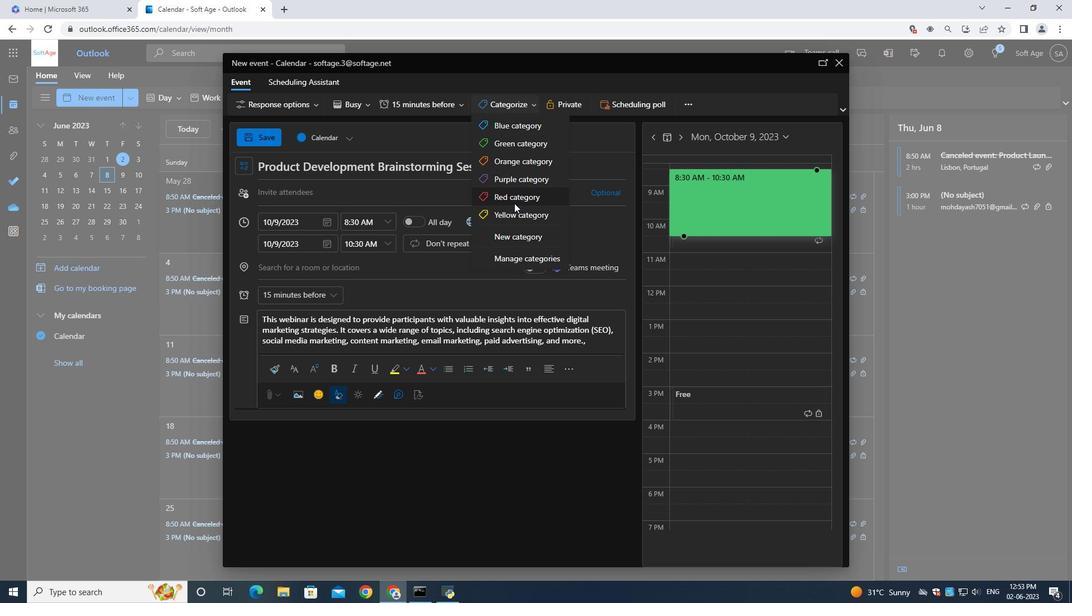 
Action: Mouse pressed left at (513, 214)
Screenshot: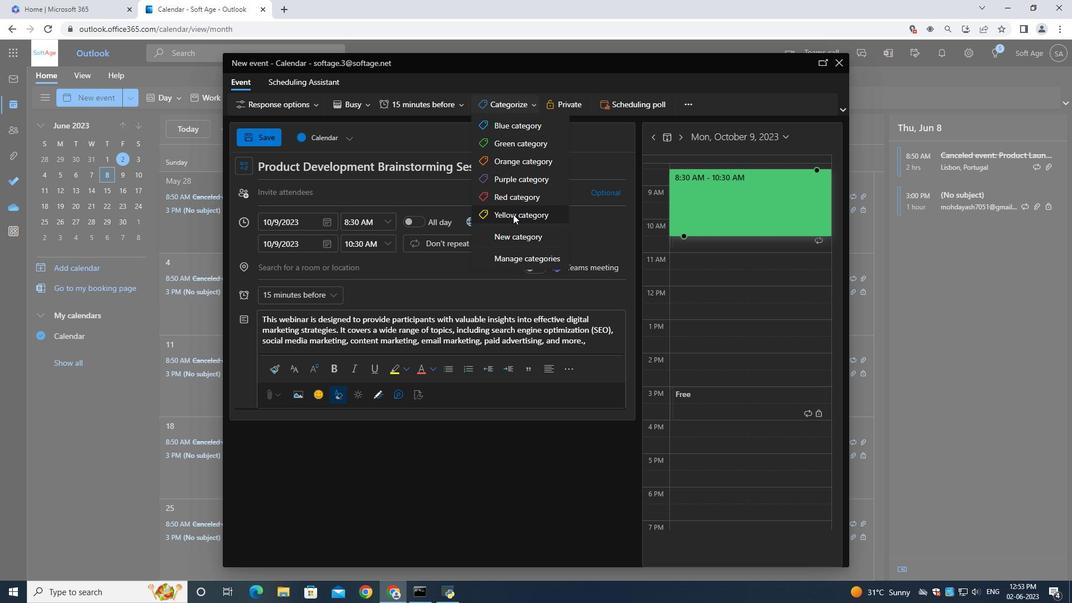 
Action: Mouse moved to (286, 274)
Screenshot: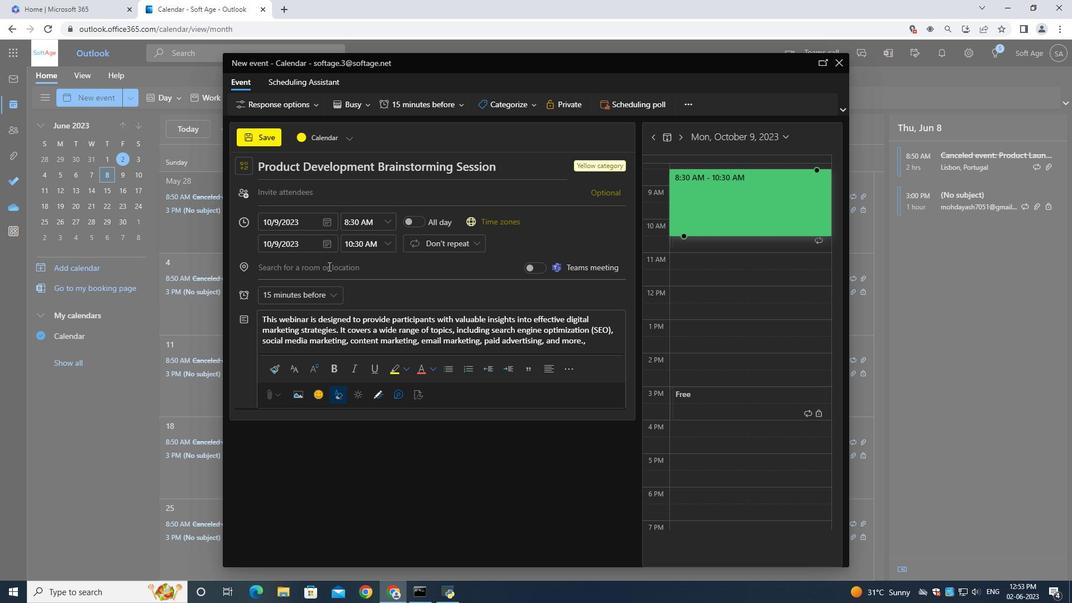 
Action: Mouse pressed left at (286, 274)
Screenshot: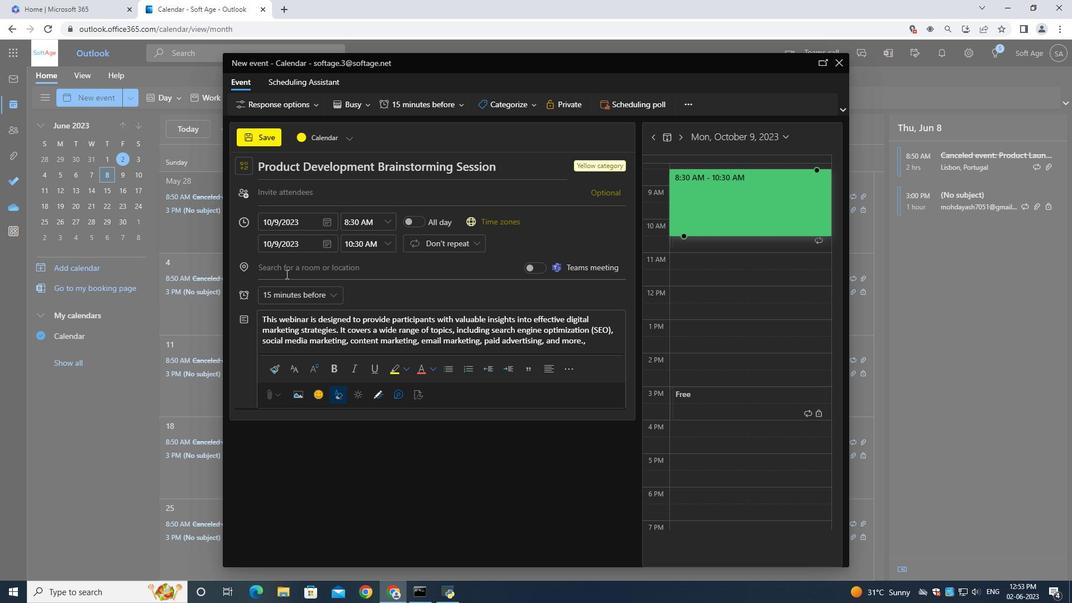 
Action: Mouse moved to (286, 273)
Screenshot: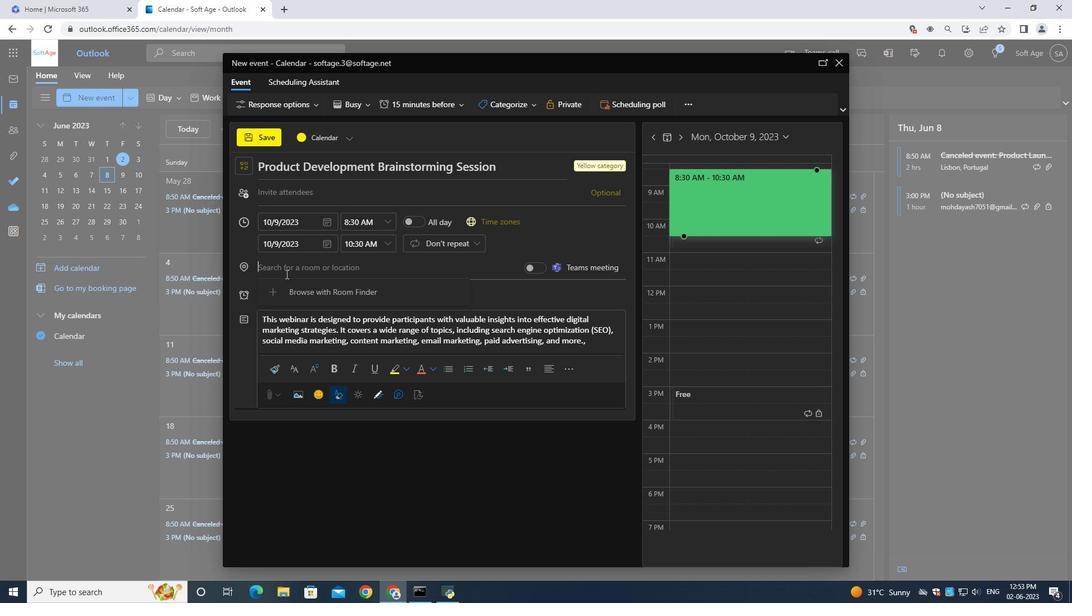
Action: Mouse pressed left at (286, 273)
Screenshot: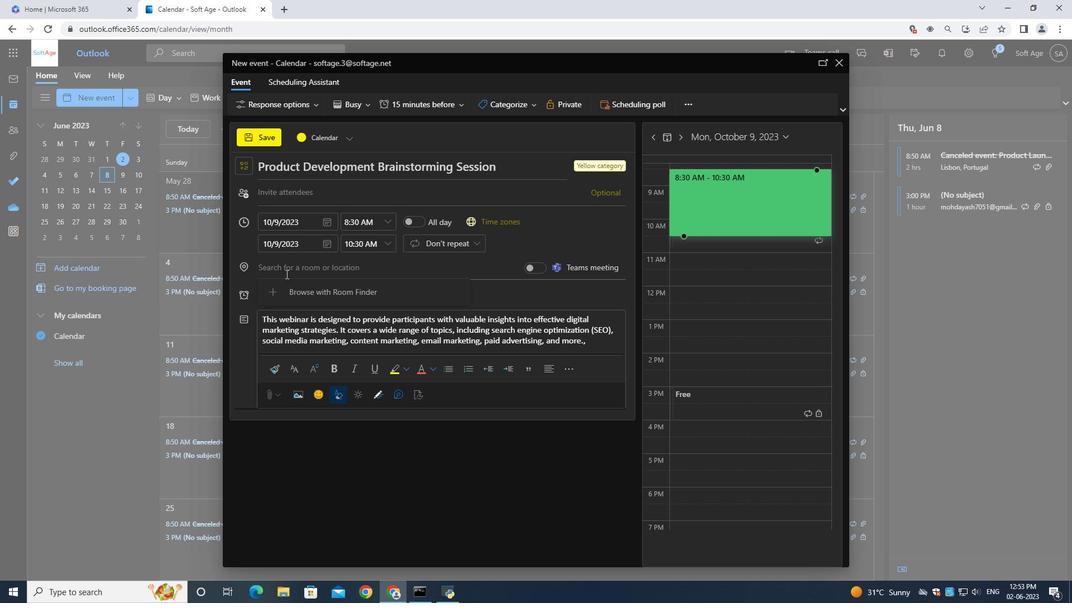 
Action: Key pressed 789<Key.space><Key.shift>Reina<Key.space><Key.shift>Sofia<Key.space><Key.shift>Museum,<Key.space><Key.shift>Madrid,<Key.space><Key.shift>Spain
Screenshot: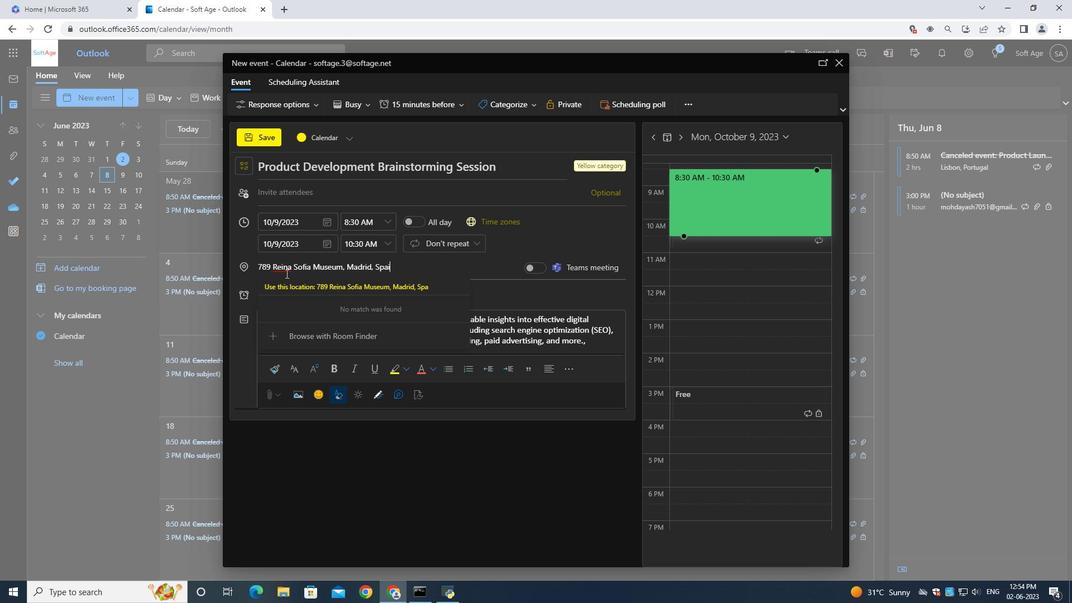 
Action: Mouse moved to (305, 195)
Screenshot: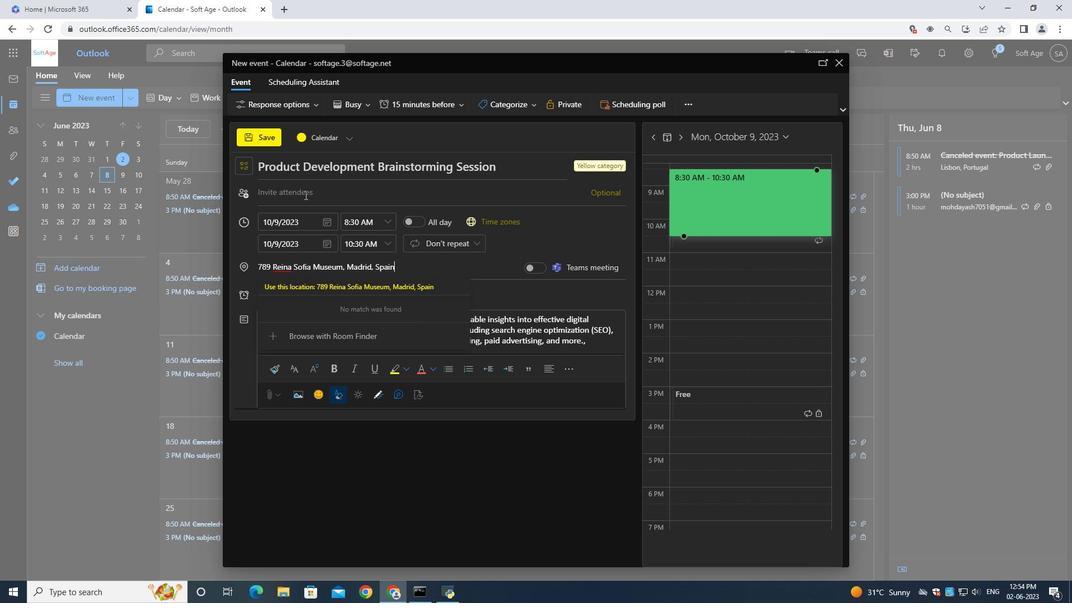 
Action: Mouse pressed left at (305, 195)
Screenshot: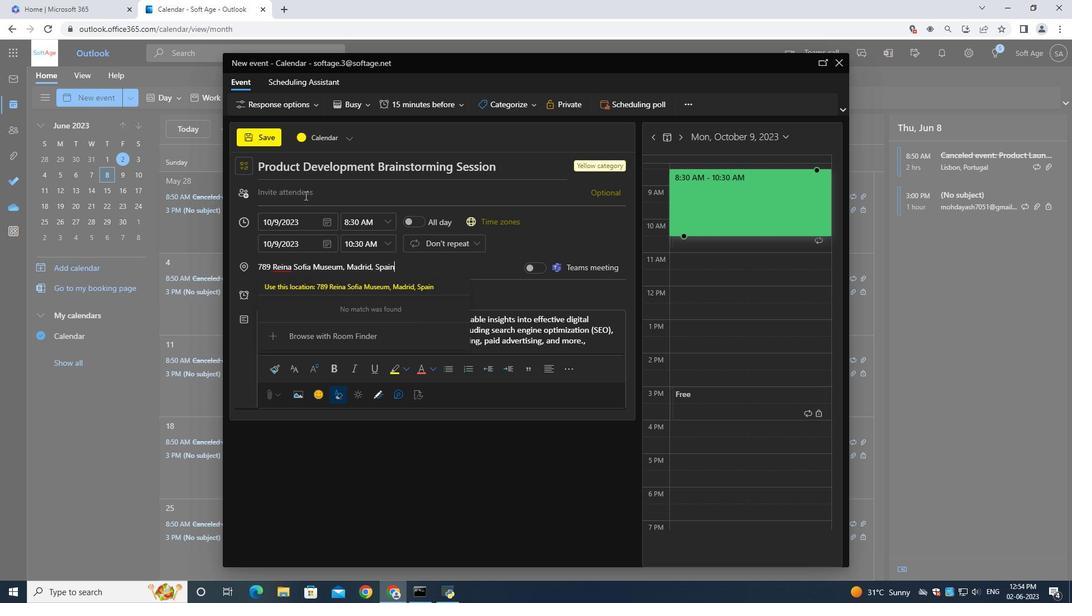 
Action: Mouse moved to (305, 193)
Screenshot: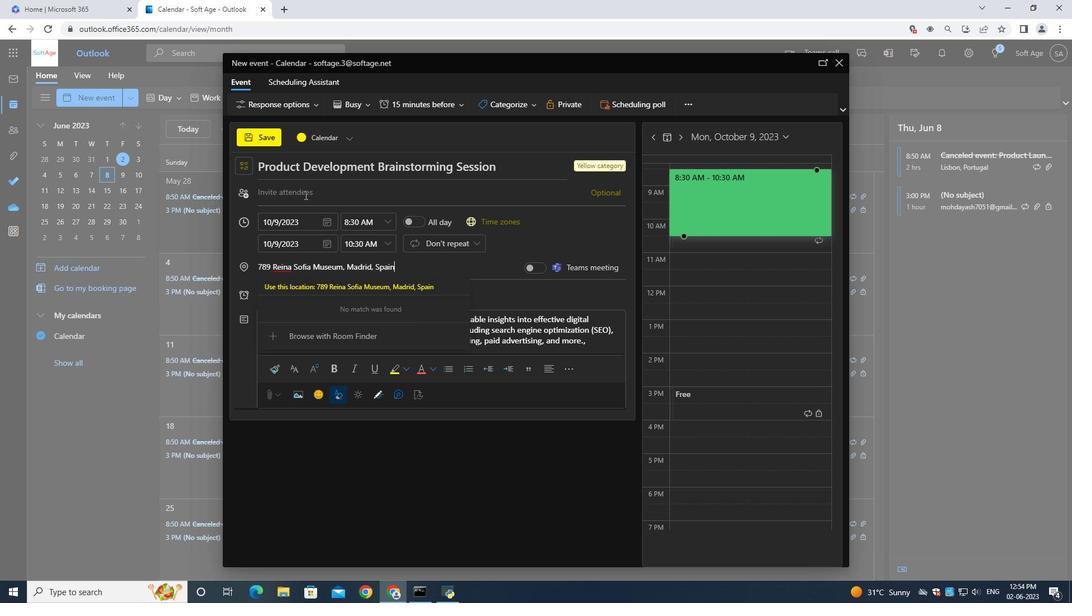 
Action: Key pressed <Key.shift>Softage.7<Key.backspace>6<Key.shift>@si<Key.backspace>oftage.net
Screenshot: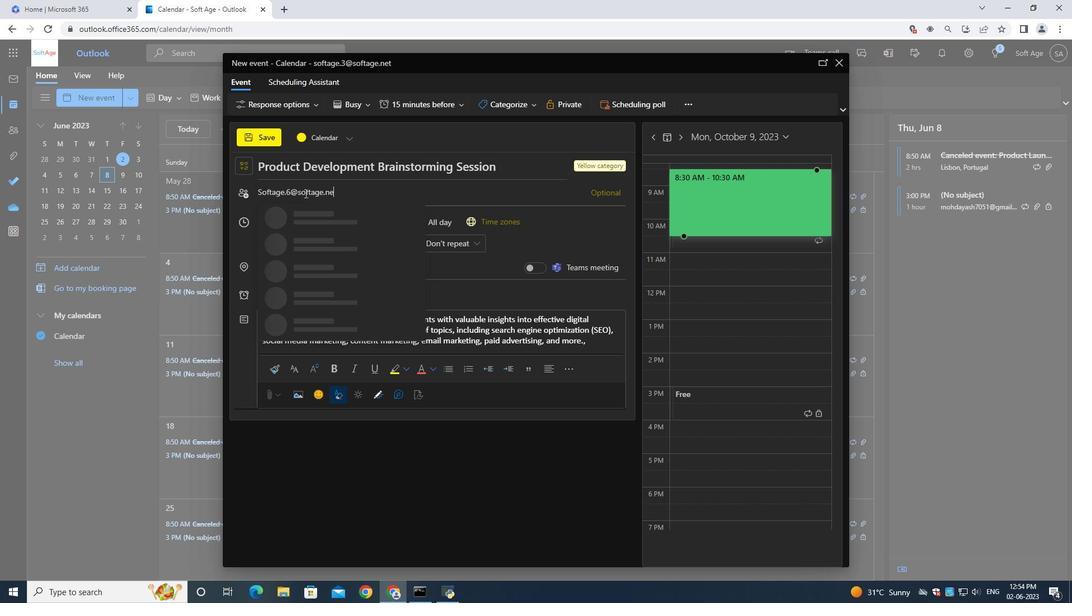 
Action: Mouse moved to (344, 222)
Screenshot: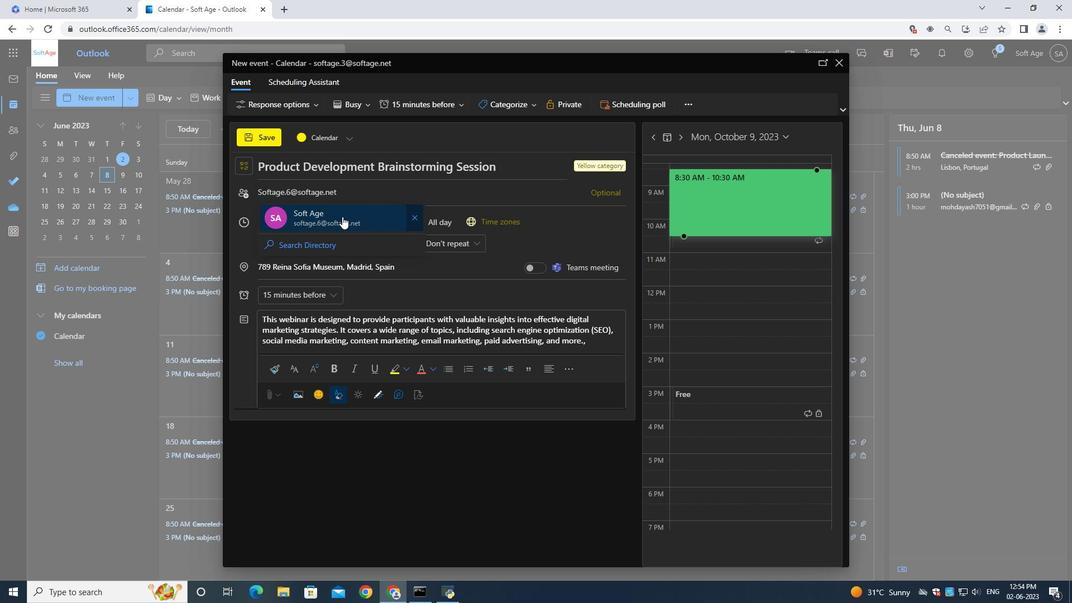 
Action: Mouse pressed left at (344, 222)
Screenshot: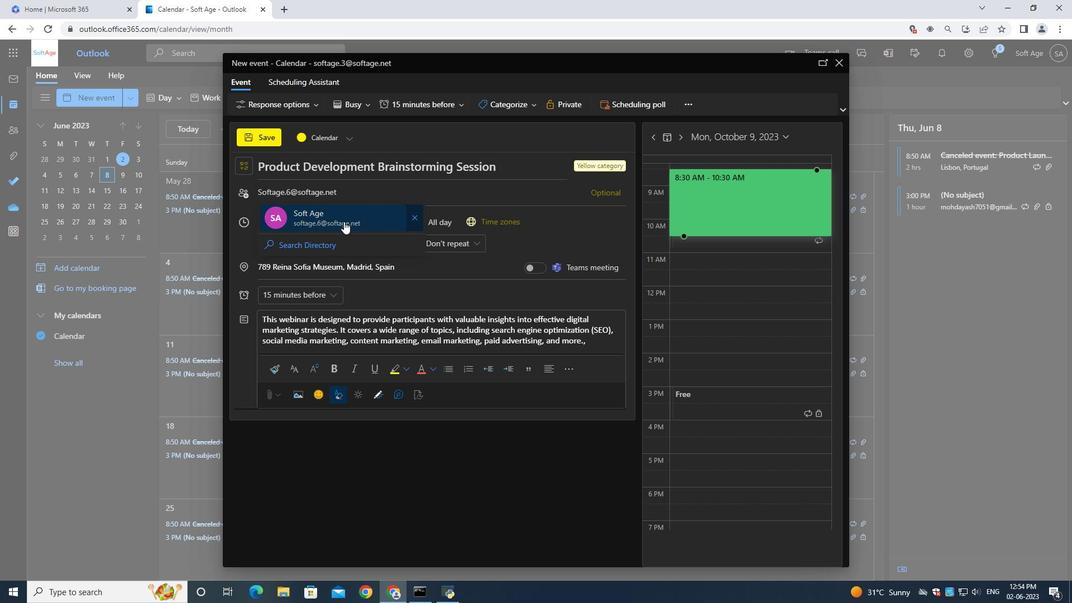 
Action: Mouse moved to (346, 218)
Screenshot: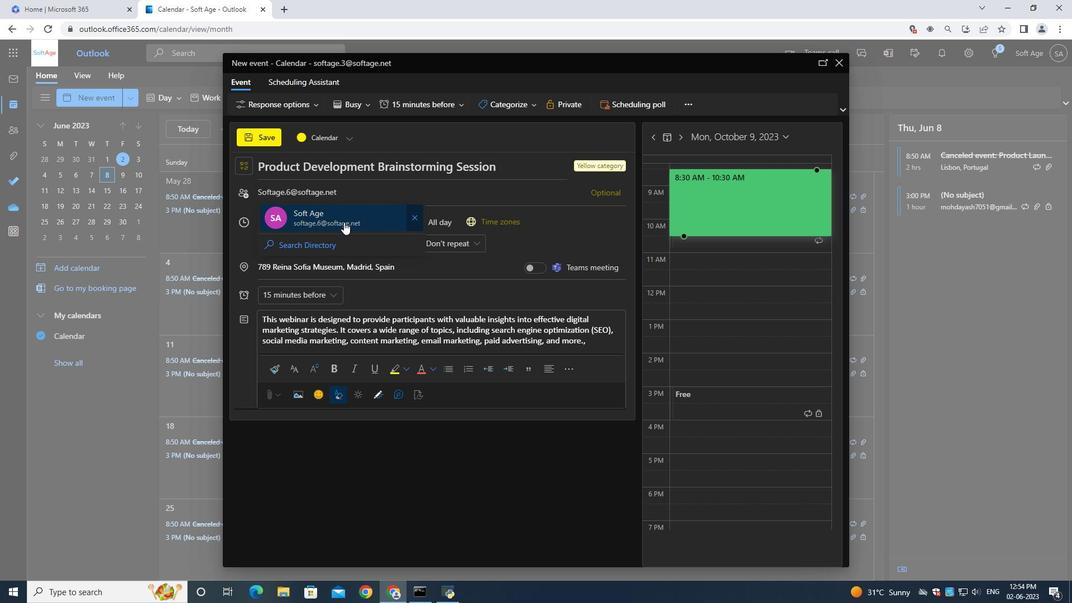 
Action: Key pressed <Key.shift>Softg<Key.backspace>age.7<Key.shift>@so<Key.backspace>f<Key.backspace>oftage.net
Screenshot: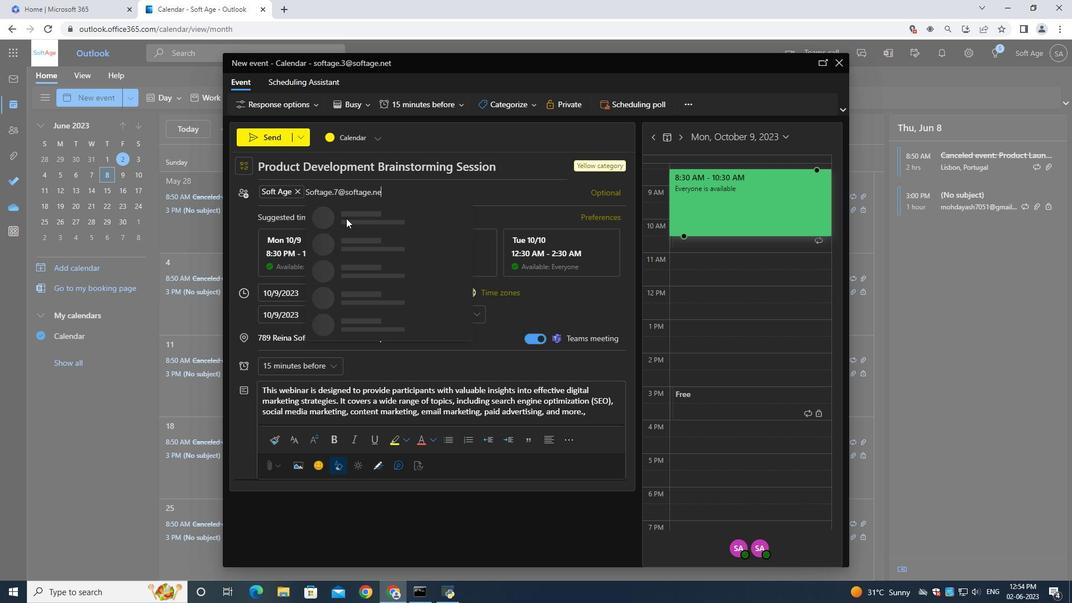 
Action: Mouse pressed left at (346, 218)
Screenshot: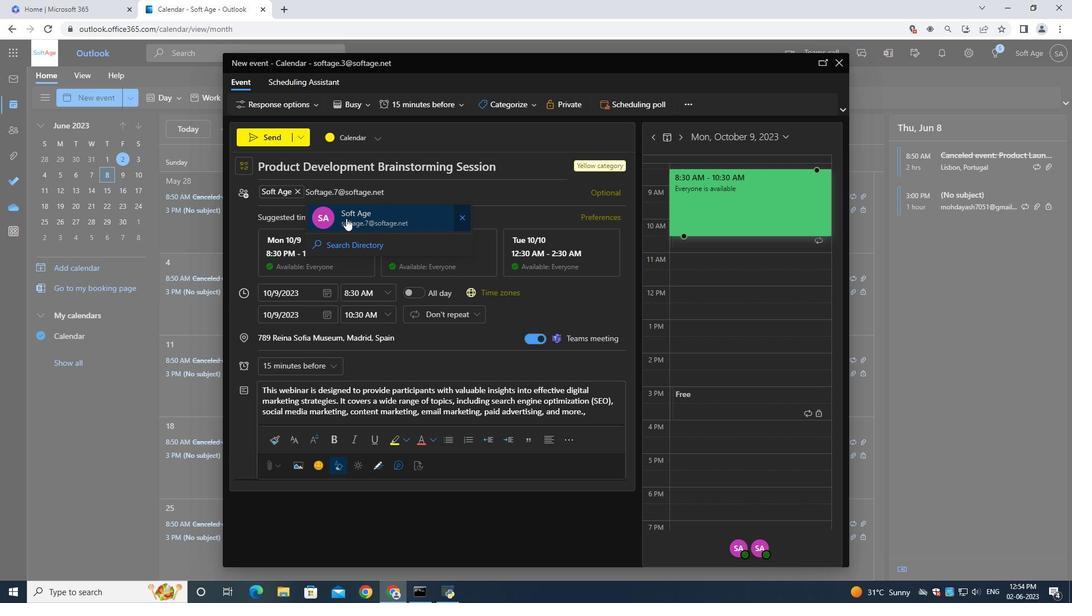 
Action: Mouse moved to (318, 363)
Screenshot: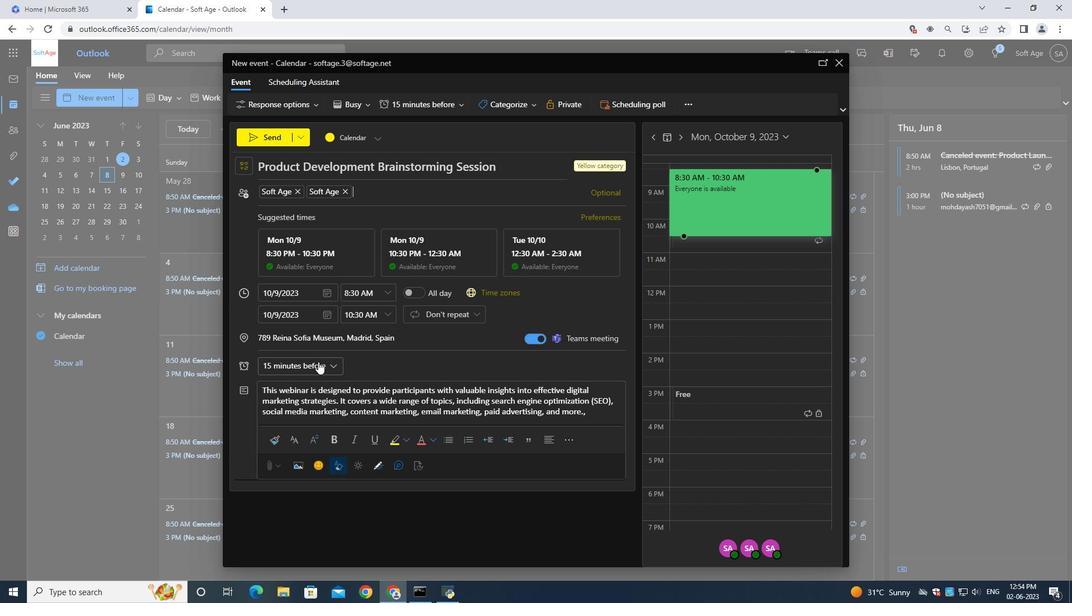 
Action: Mouse pressed left at (318, 363)
Screenshot: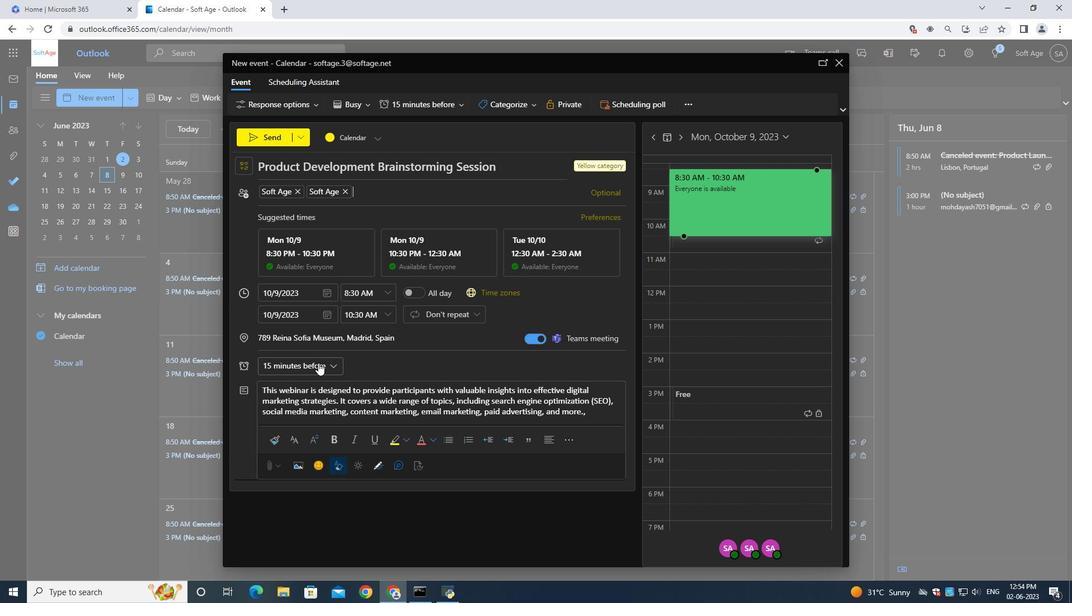 
Action: Mouse moved to (317, 274)
Screenshot: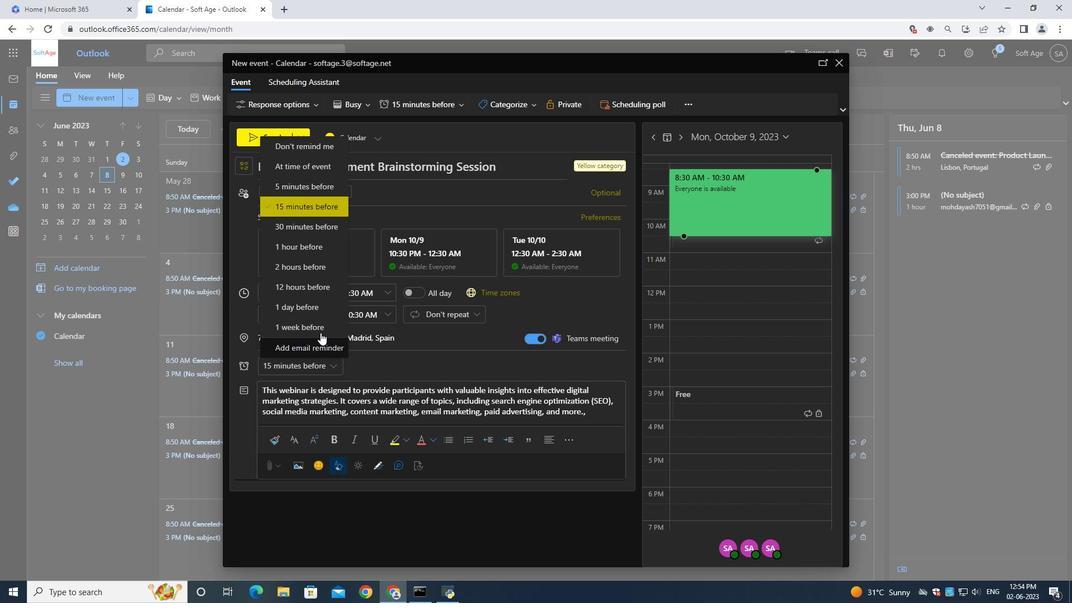 
Action: Mouse scrolled (317, 274) with delta (0, 0)
Screenshot: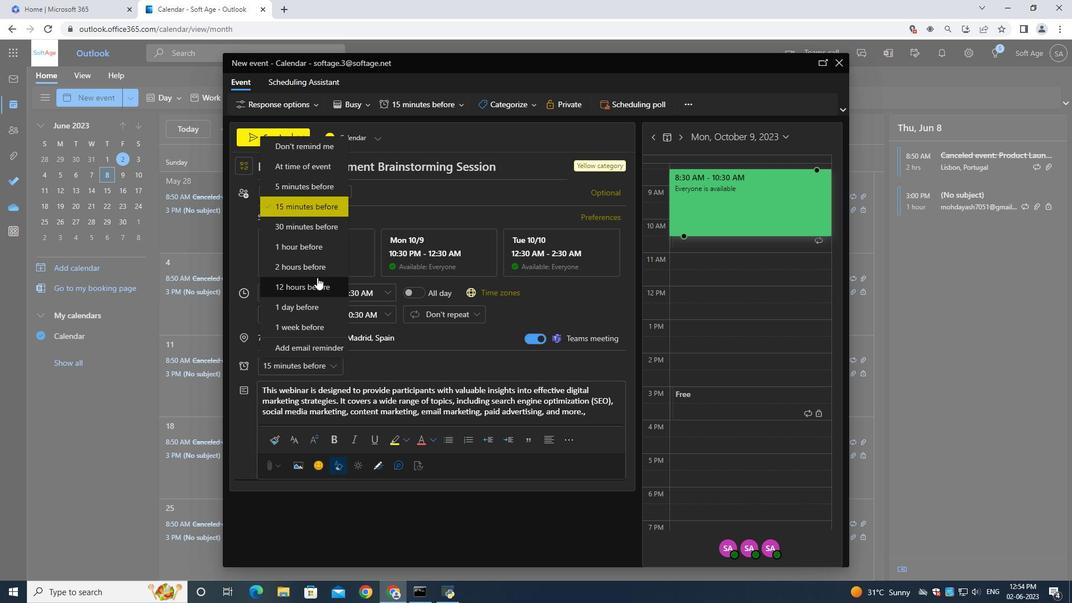 
Action: Mouse scrolled (317, 274) with delta (0, 0)
Screenshot: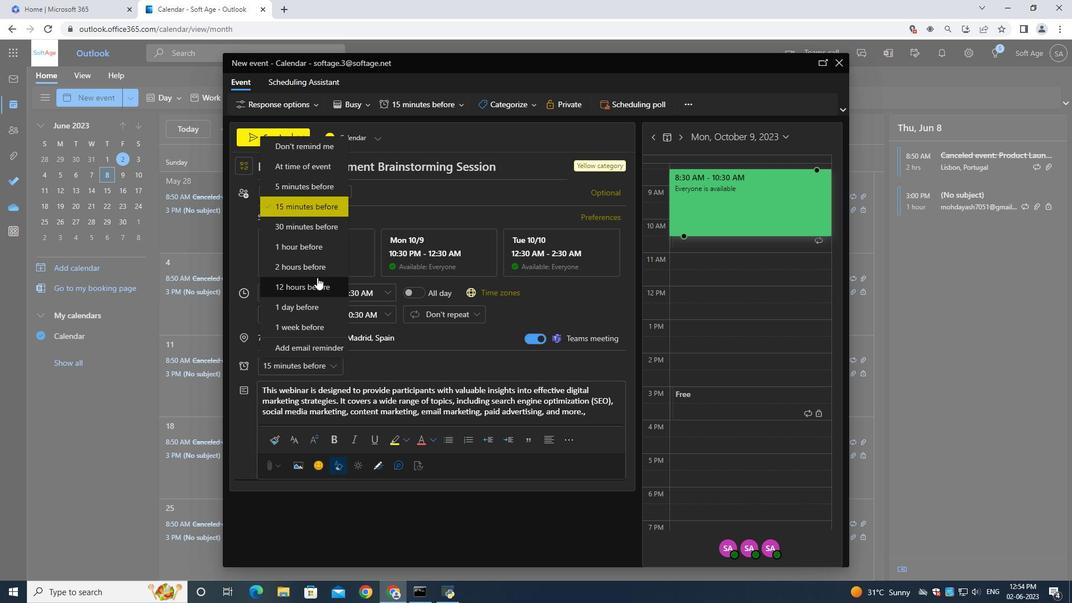 
Action: Mouse moved to (316, 274)
Screenshot: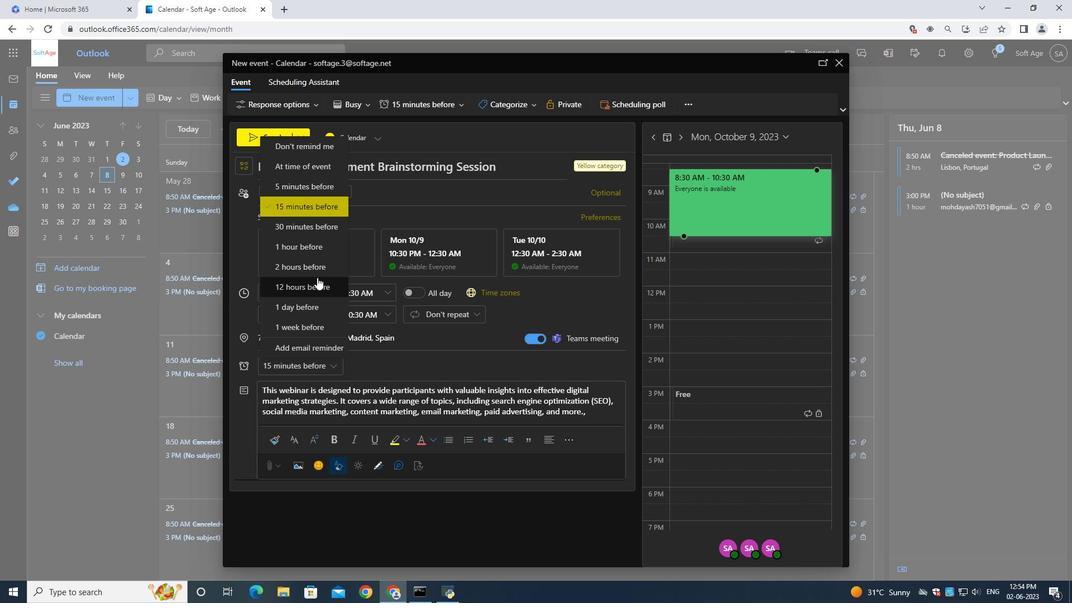 
Action: Mouse scrolled (316, 274) with delta (0, 0)
Screenshot: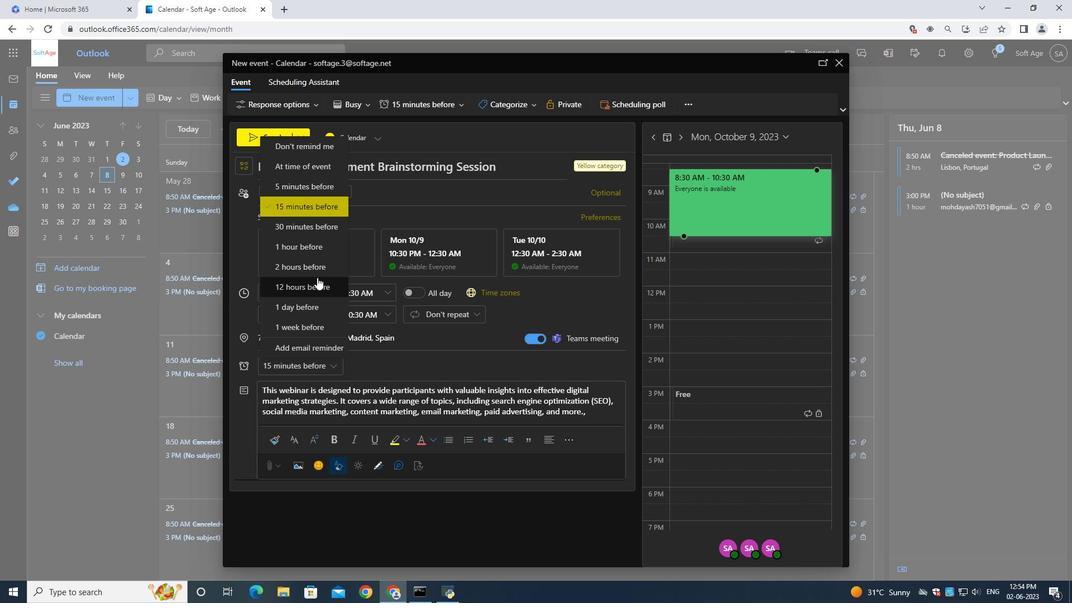 
Action: Mouse moved to (316, 274)
Screenshot: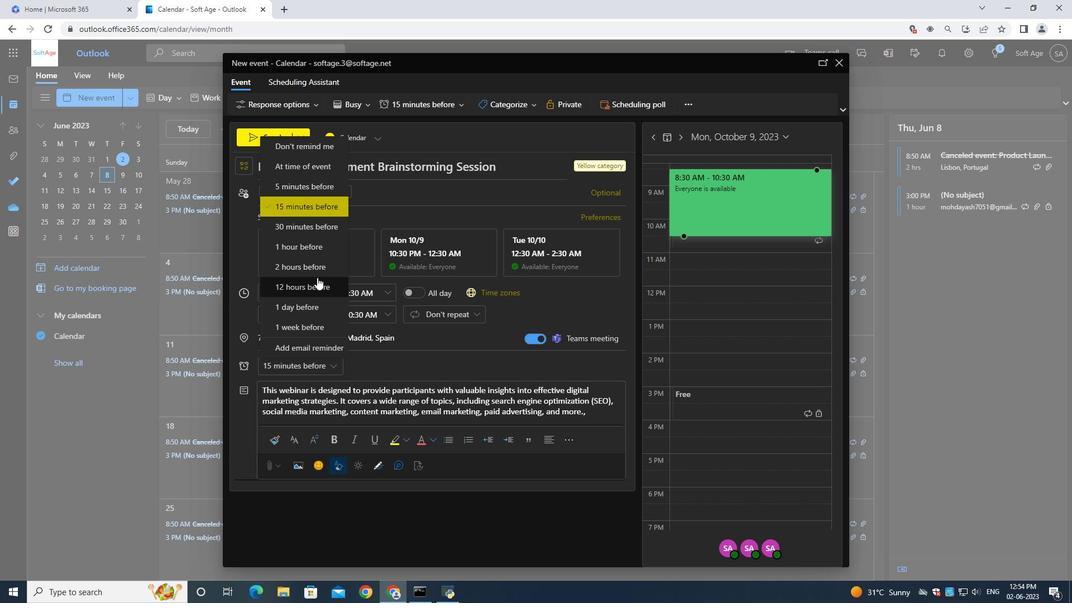 
Action: Mouse scrolled (316, 274) with delta (0, 0)
Screenshot: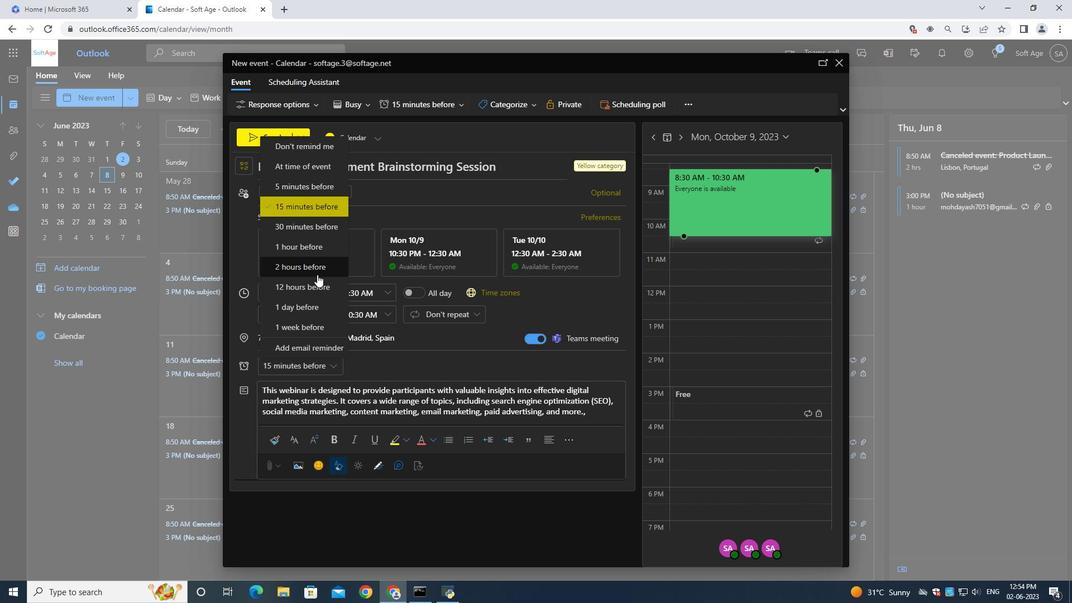 
Action: Mouse moved to (316, 291)
Screenshot: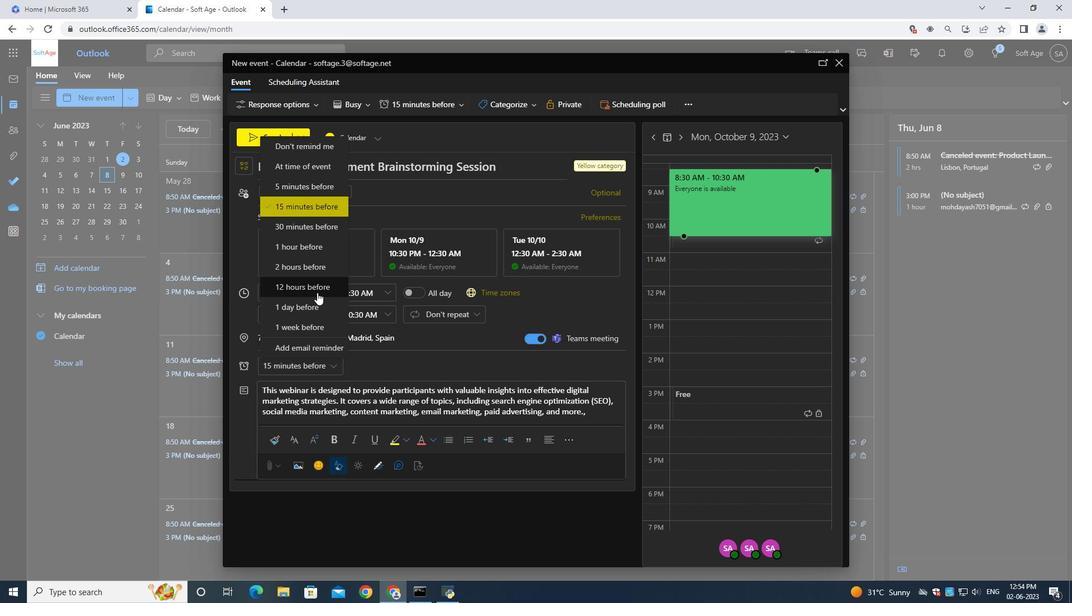 
Action: Mouse pressed left at (316, 291)
Screenshot: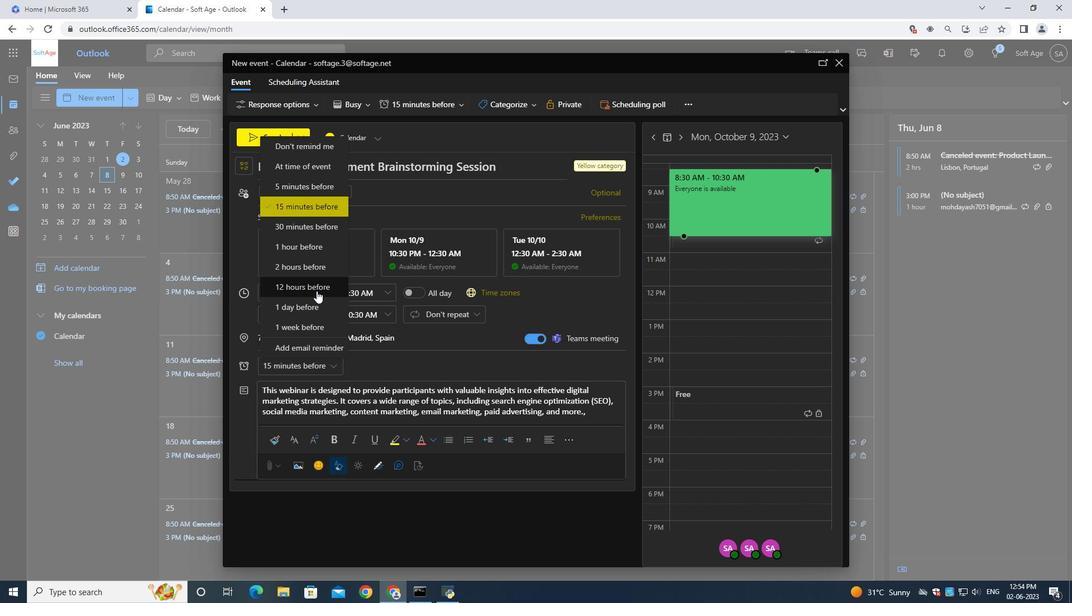 
Action: Mouse moved to (262, 134)
Screenshot: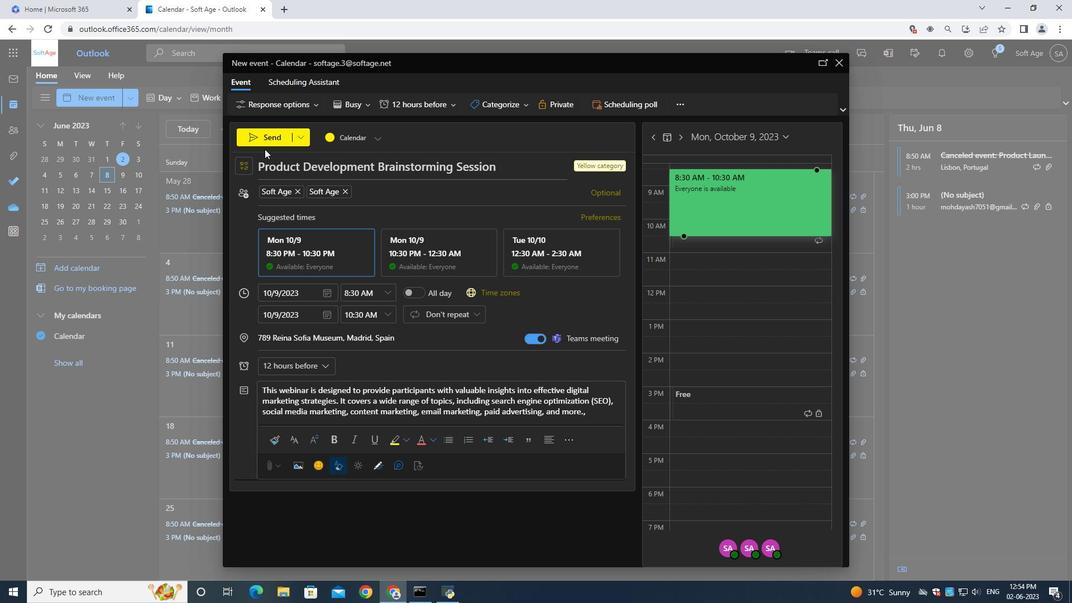 
Action: Mouse pressed left at (262, 134)
Screenshot: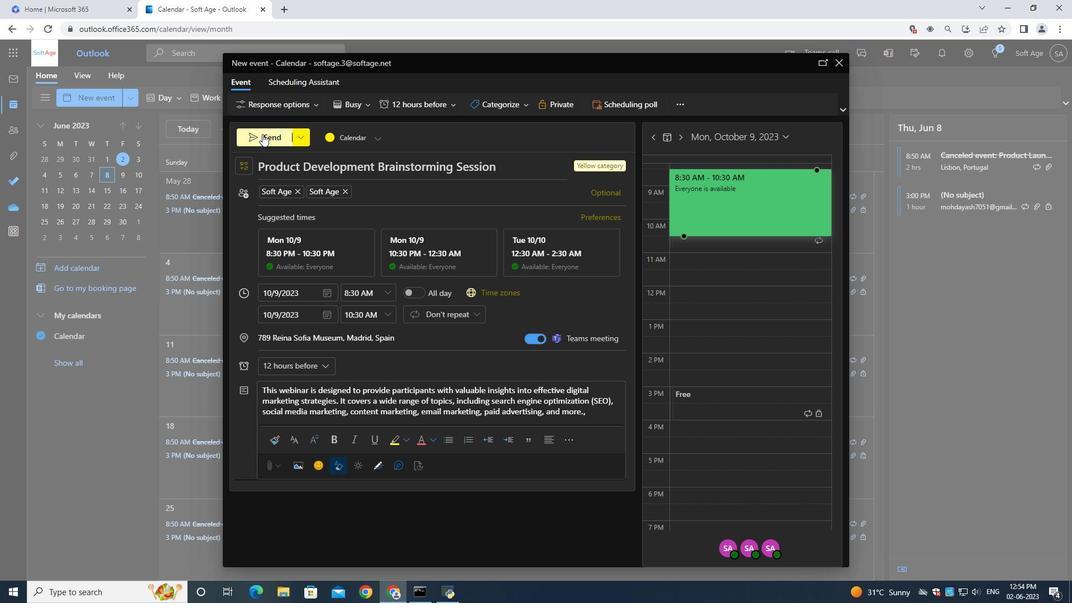 
Action: Mouse moved to (722, 229)
Screenshot: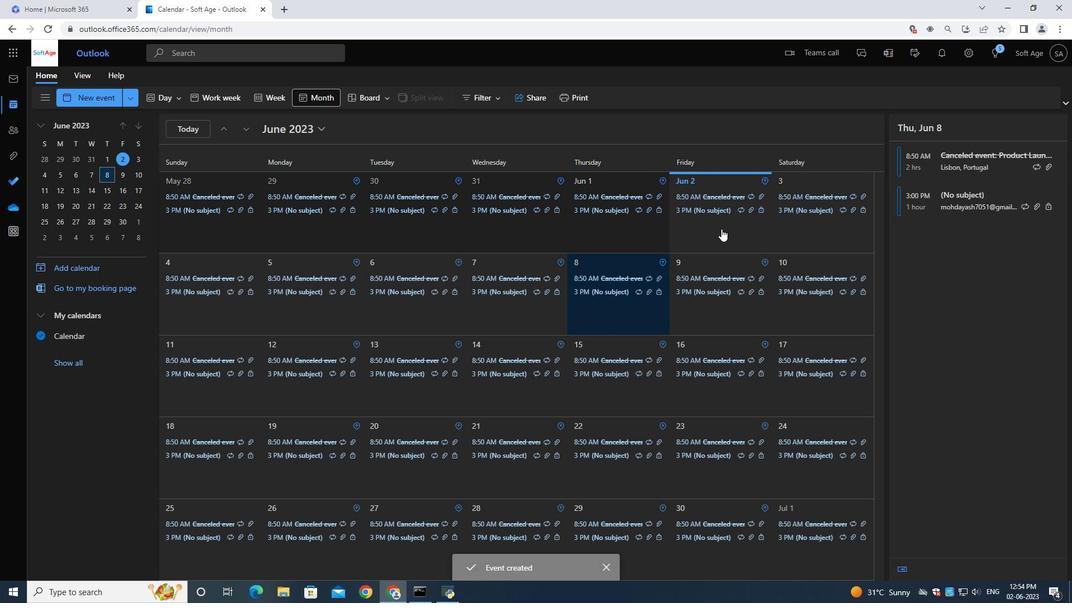 
